 Task: Create a due date automation trigger when advanced on, on the wednesday after a card is due add fields without custom field "Resume" set to a number greater or equal to 1 and lower than 10 at 11:00 AM.
Action: Mouse moved to (1209, 102)
Screenshot: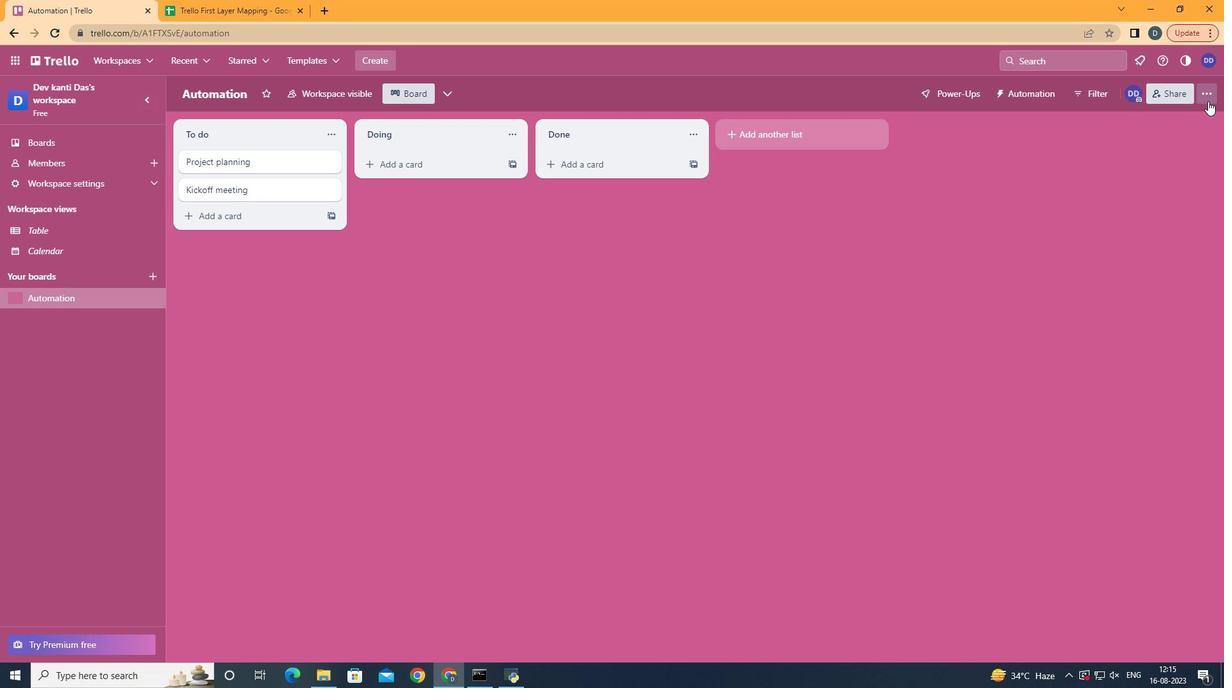 
Action: Mouse pressed left at (1209, 102)
Screenshot: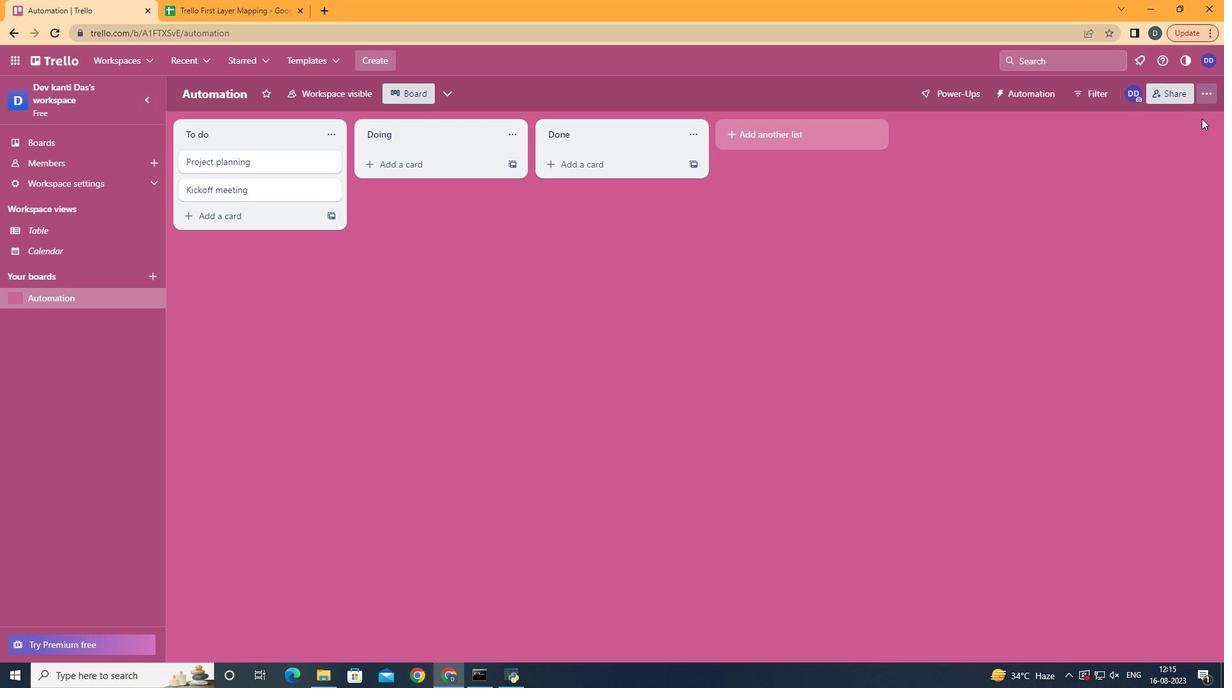 
Action: Mouse moved to (1102, 288)
Screenshot: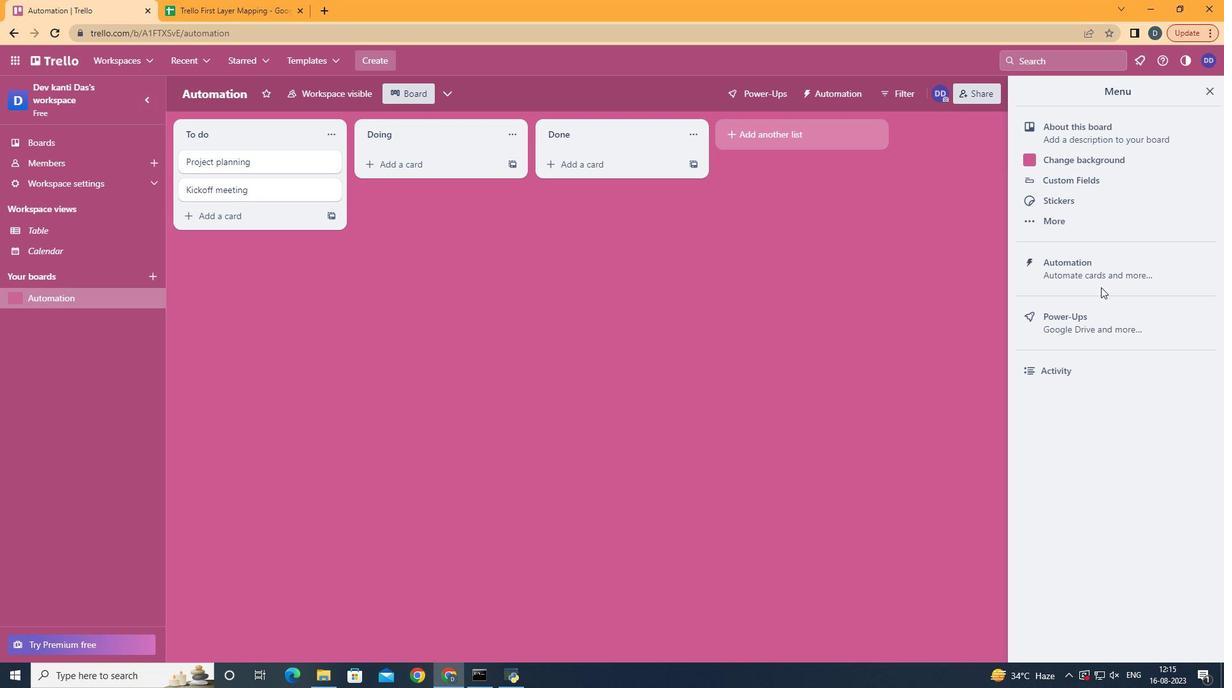 
Action: Mouse pressed left at (1102, 288)
Screenshot: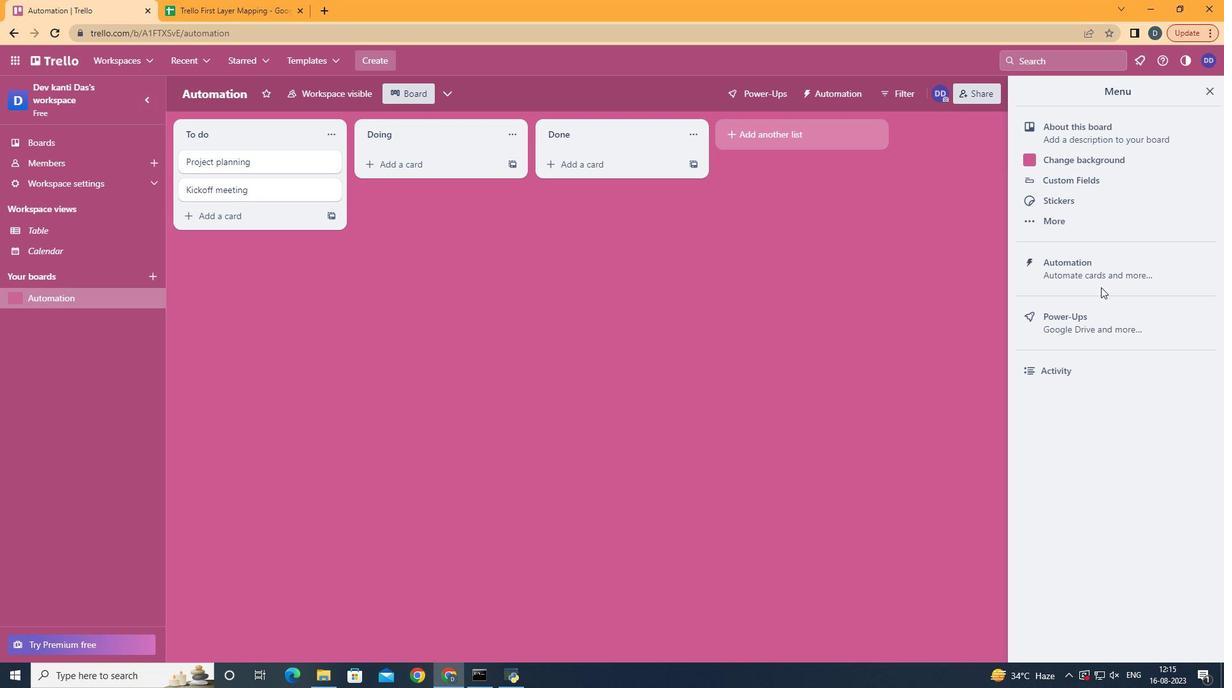 
Action: Mouse moved to (1102, 287)
Screenshot: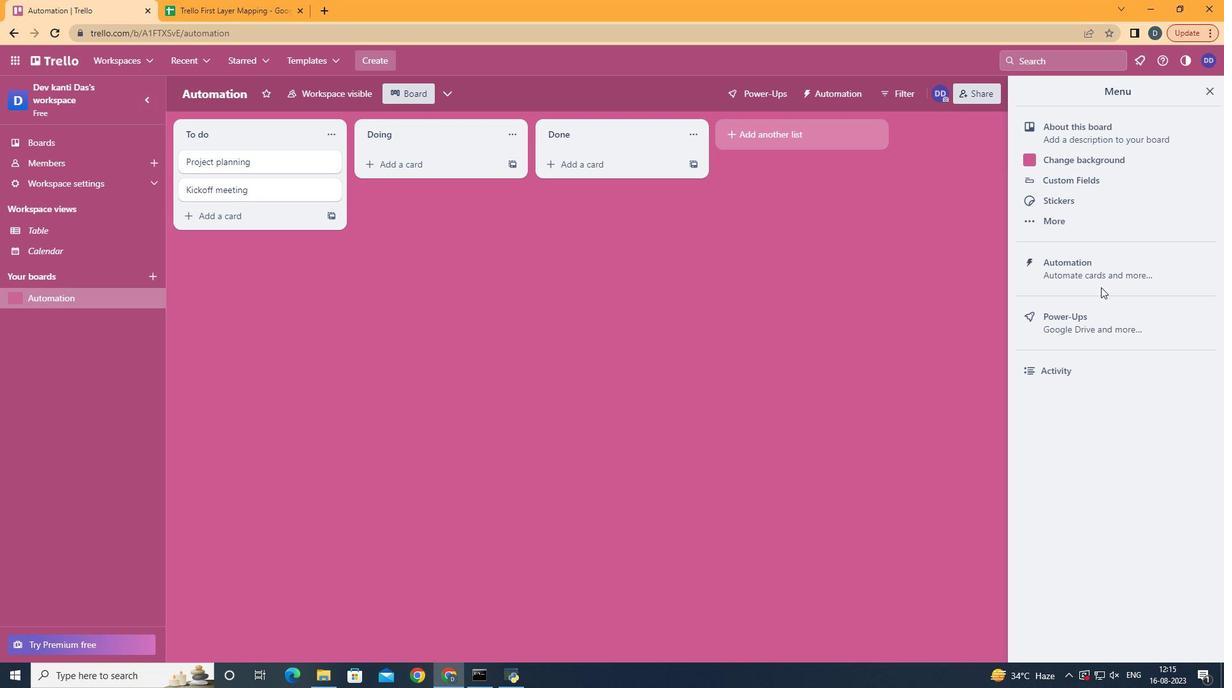 
Action: Mouse pressed left at (1114, 275)
Screenshot: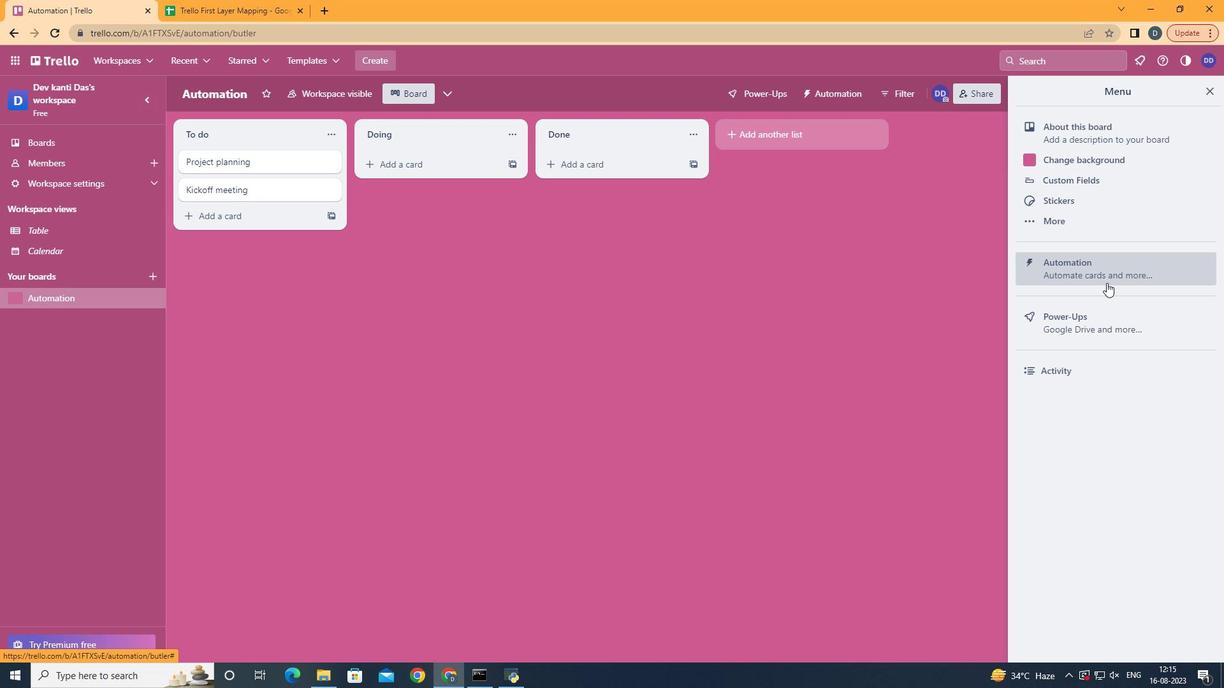 
Action: Mouse moved to (1108, 283)
Screenshot: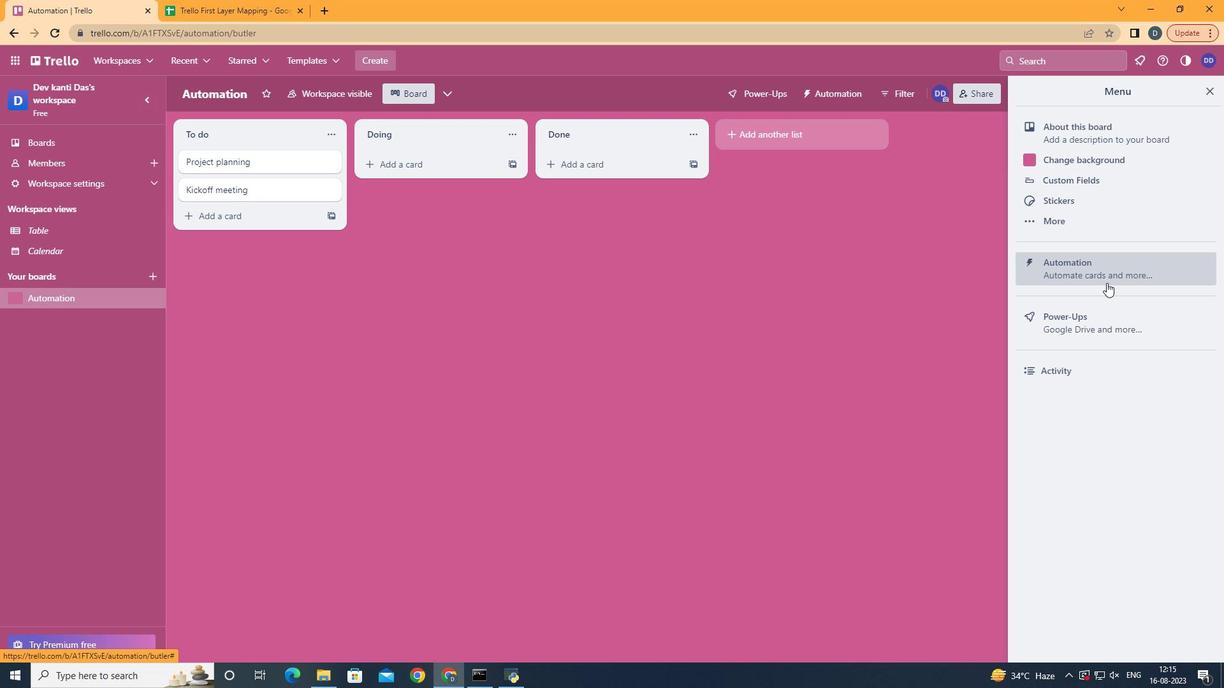
Action: Mouse pressed left at (1108, 283)
Screenshot: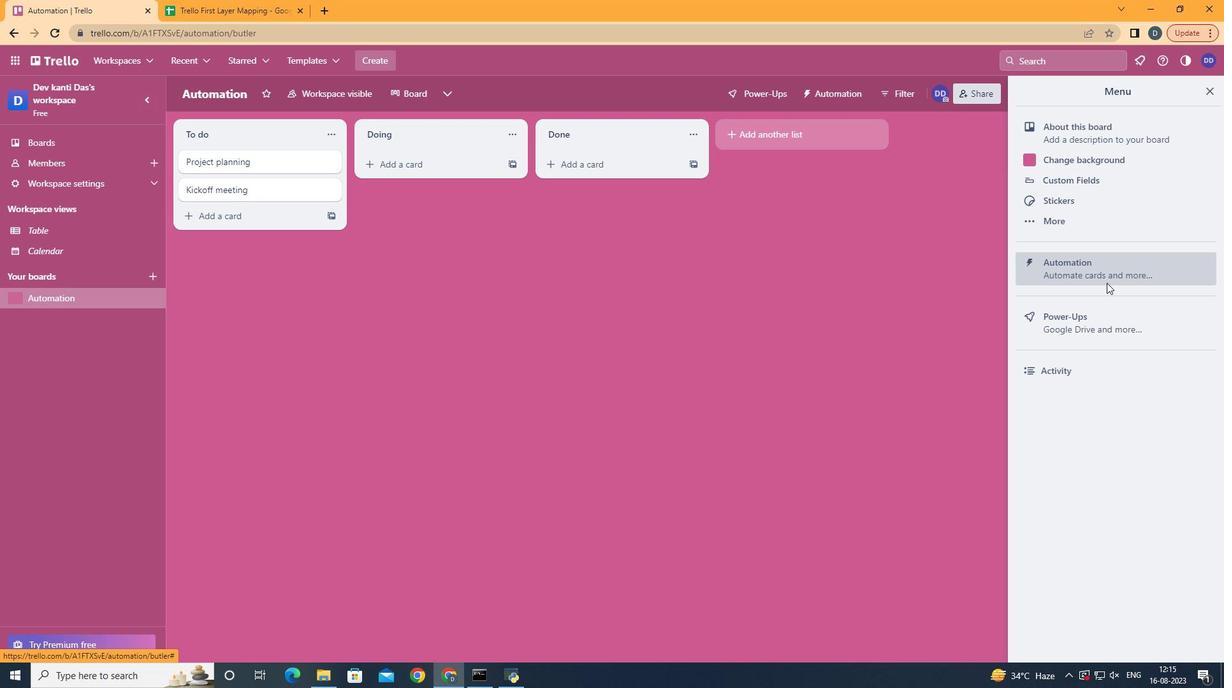 
Action: Mouse moved to (198, 262)
Screenshot: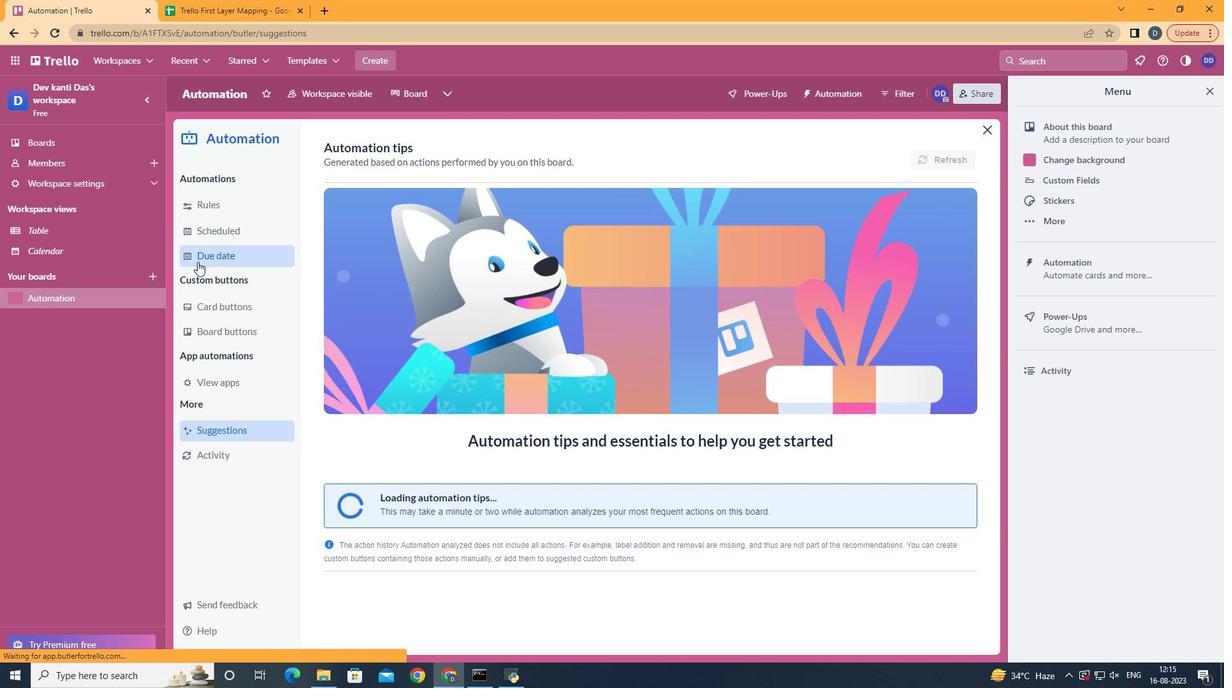 
Action: Mouse pressed left at (198, 262)
Screenshot: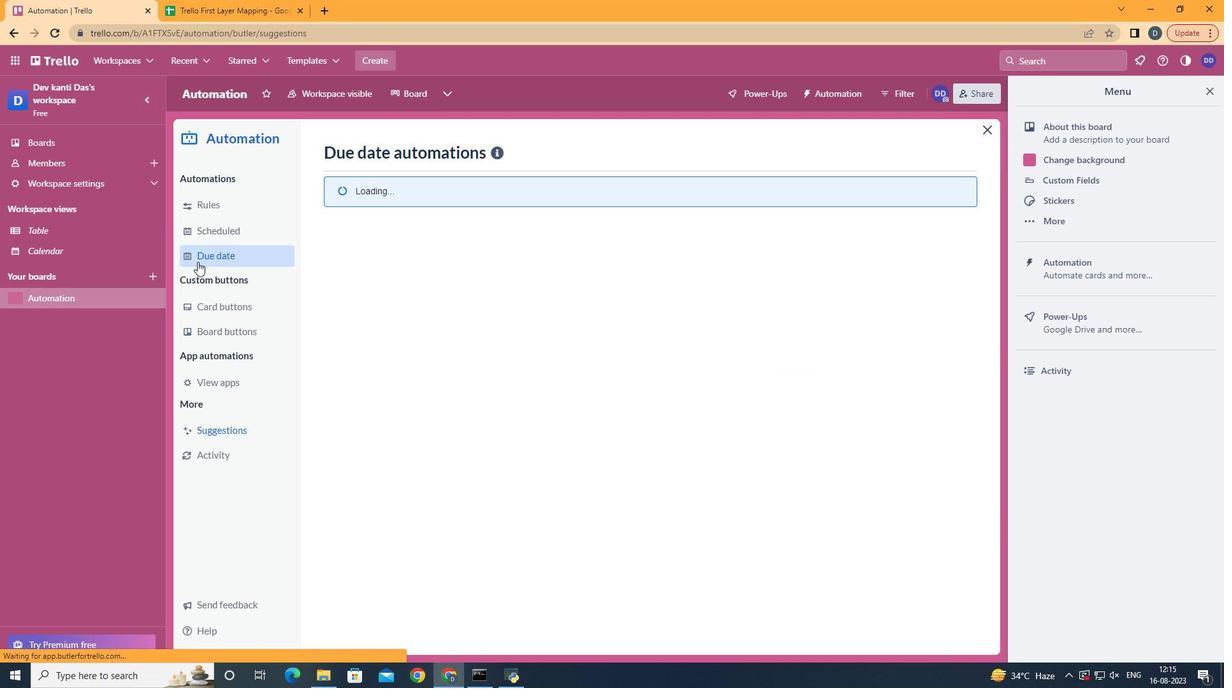 
Action: Mouse moved to (906, 153)
Screenshot: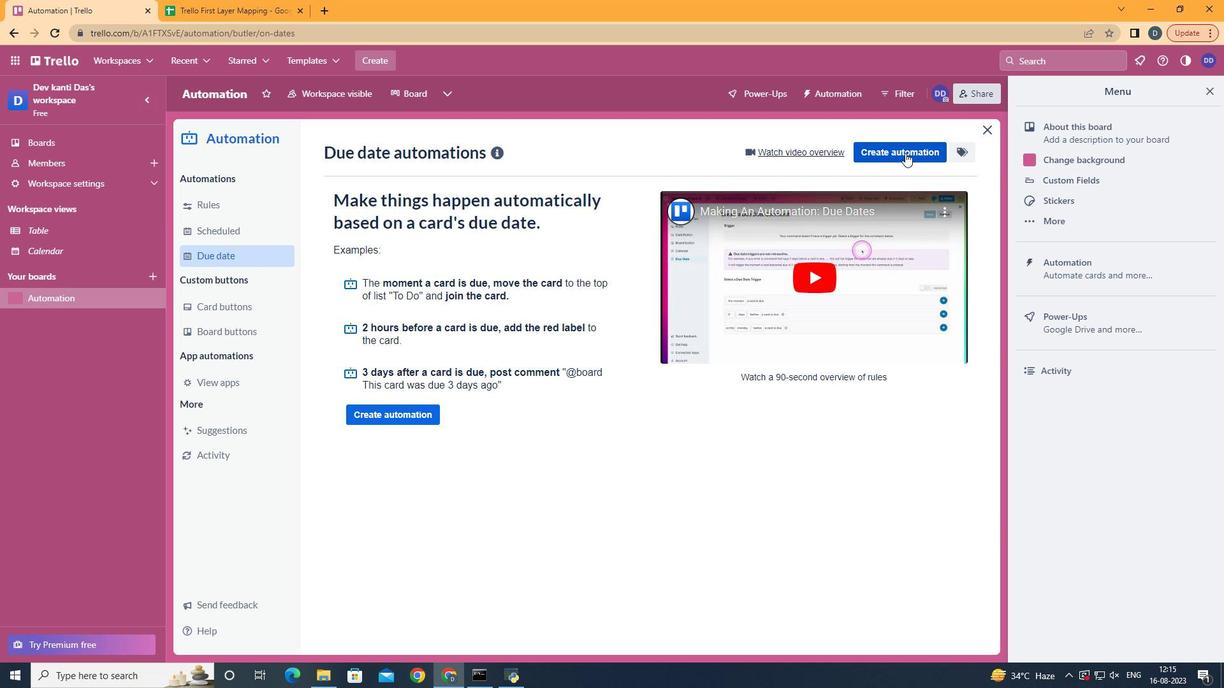 
Action: Mouse pressed left at (906, 153)
Screenshot: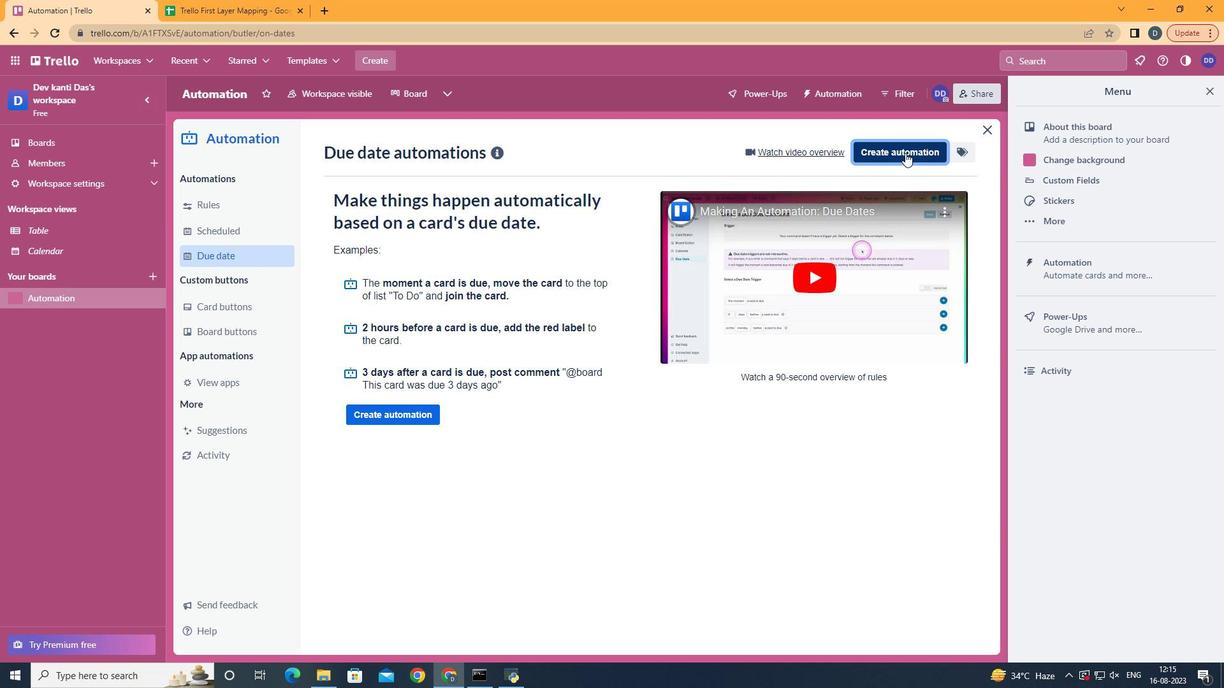
Action: Mouse moved to (644, 278)
Screenshot: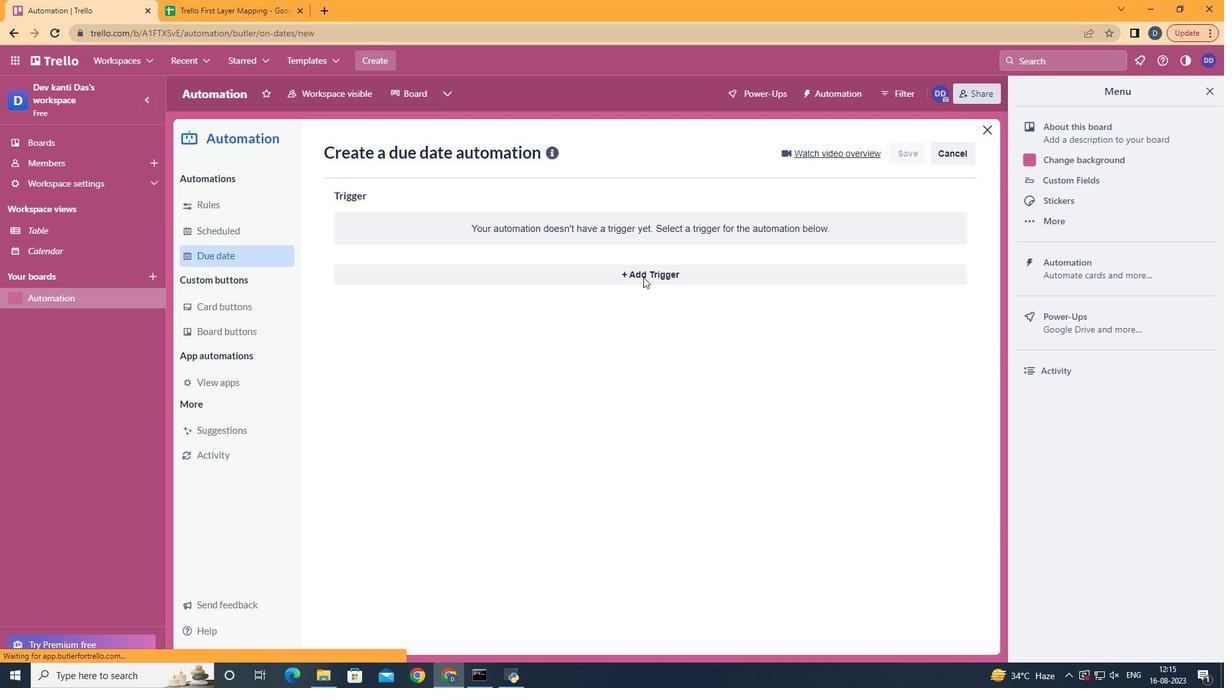 
Action: Mouse pressed left at (644, 278)
Screenshot: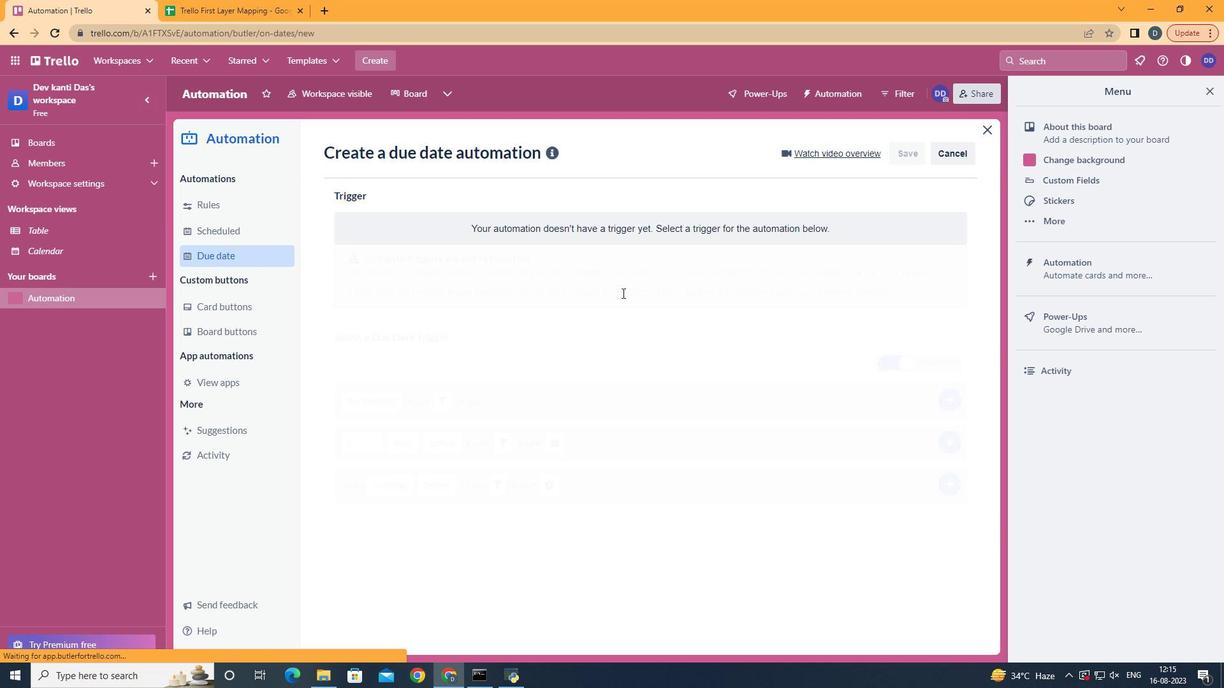 
Action: Mouse moved to (428, 380)
Screenshot: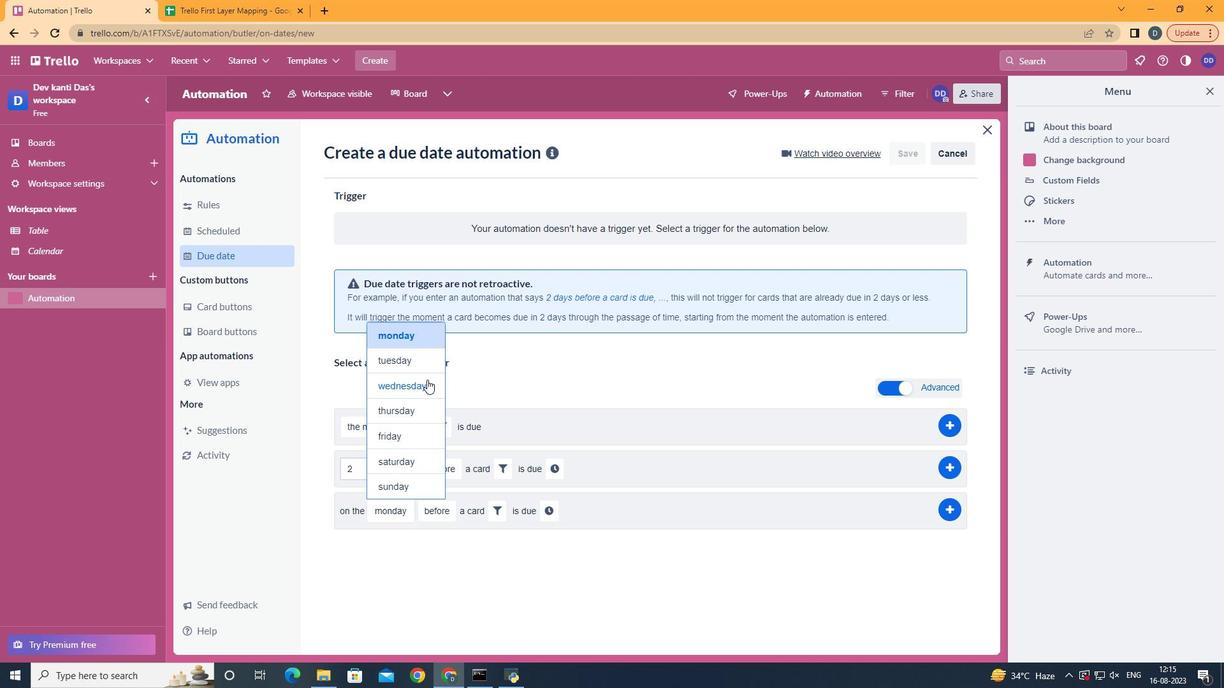 
Action: Mouse pressed left at (428, 380)
Screenshot: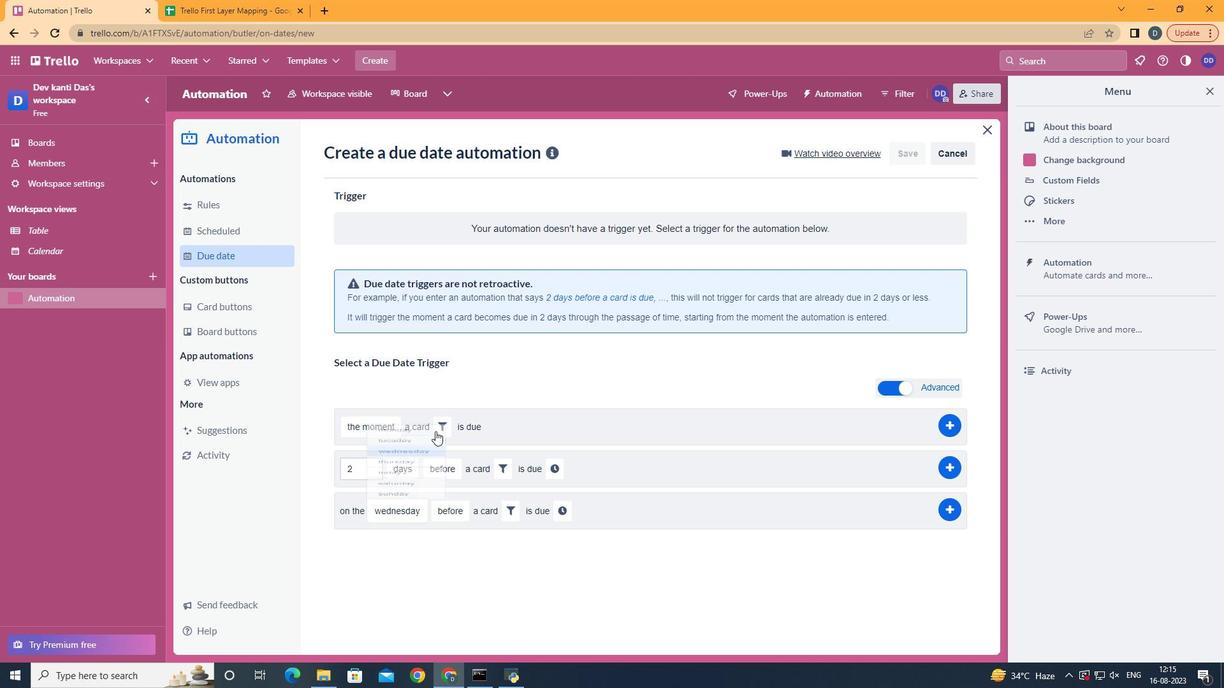 
Action: Mouse moved to (465, 567)
Screenshot: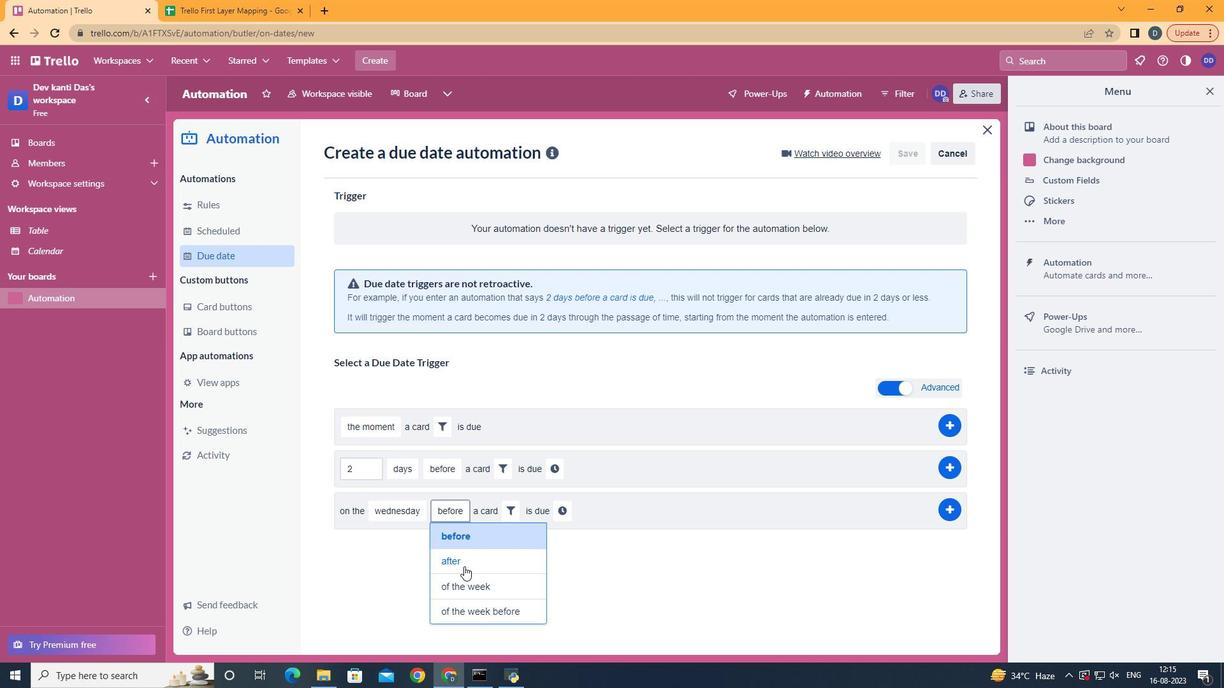
Action: Mouse pressed left at (465, 567)
Screenshot: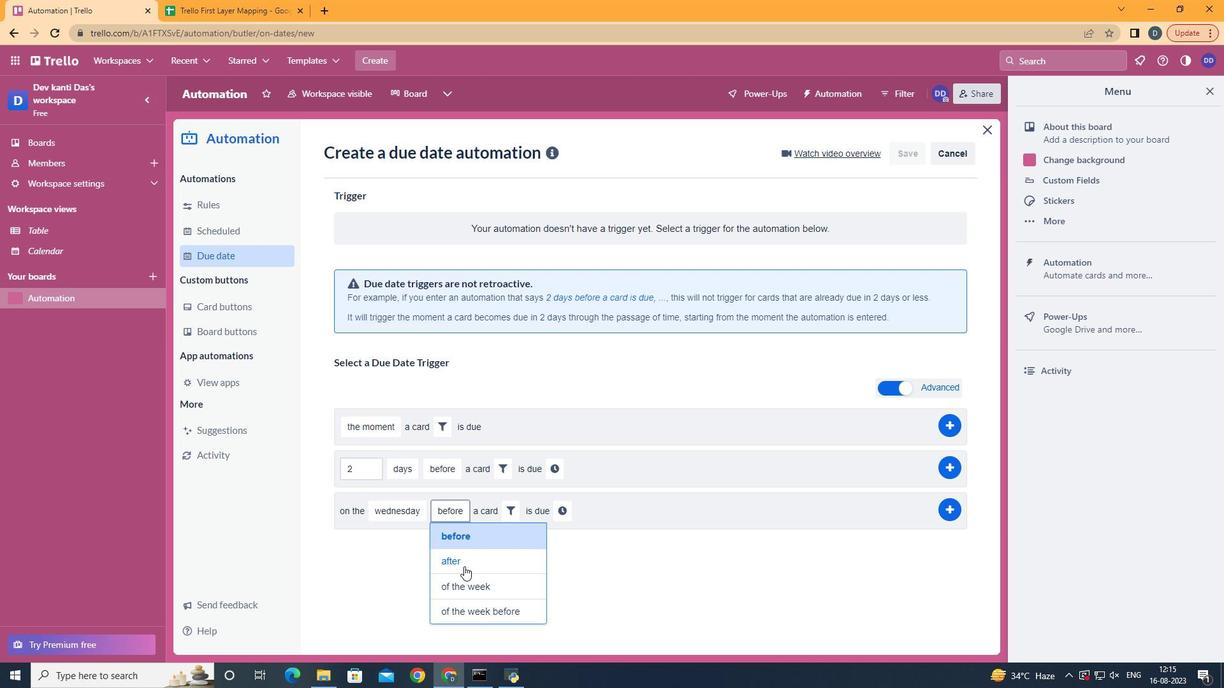 
Action: Mouse moved to (510, 510)
Screenshot: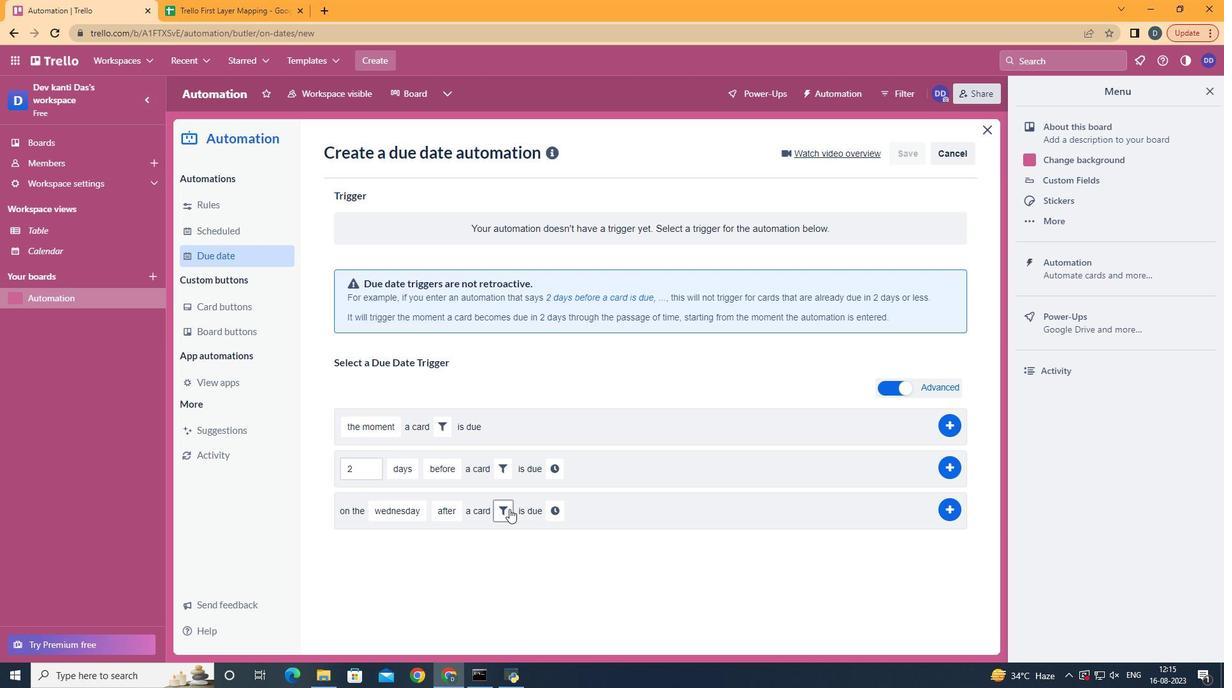 
Action: Mouse pressed left at (510, 510)
Screenshot: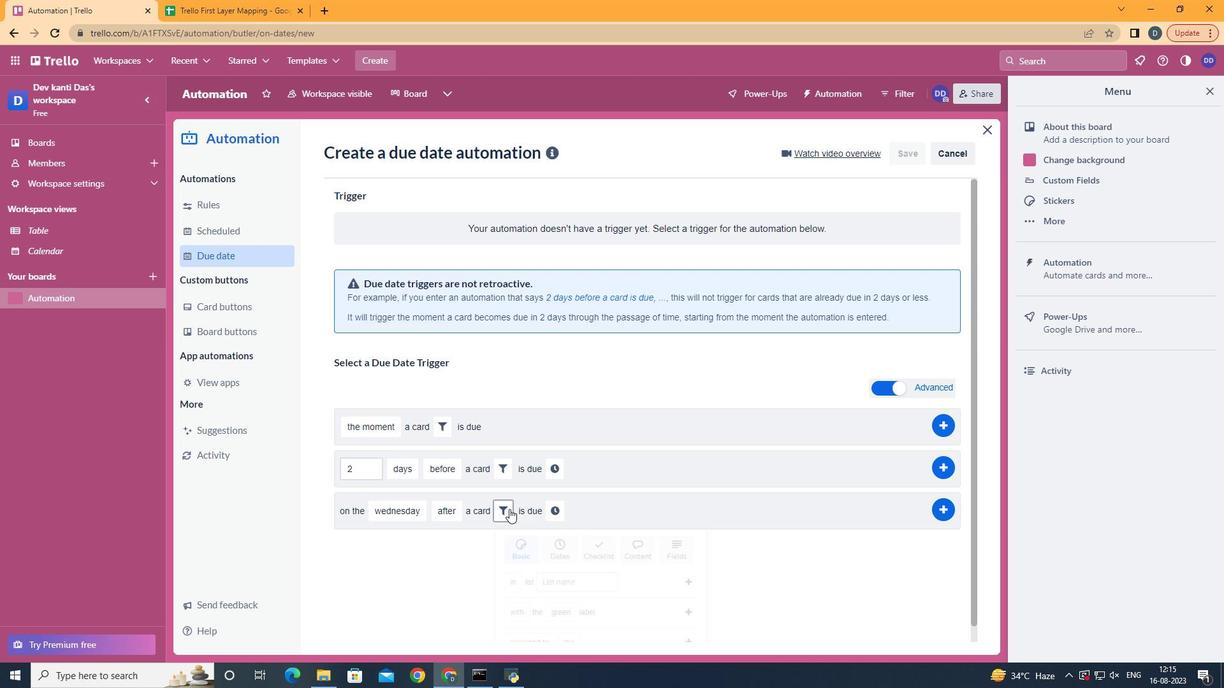 
Action: Mouse moved to (712, 557)
Screenshot: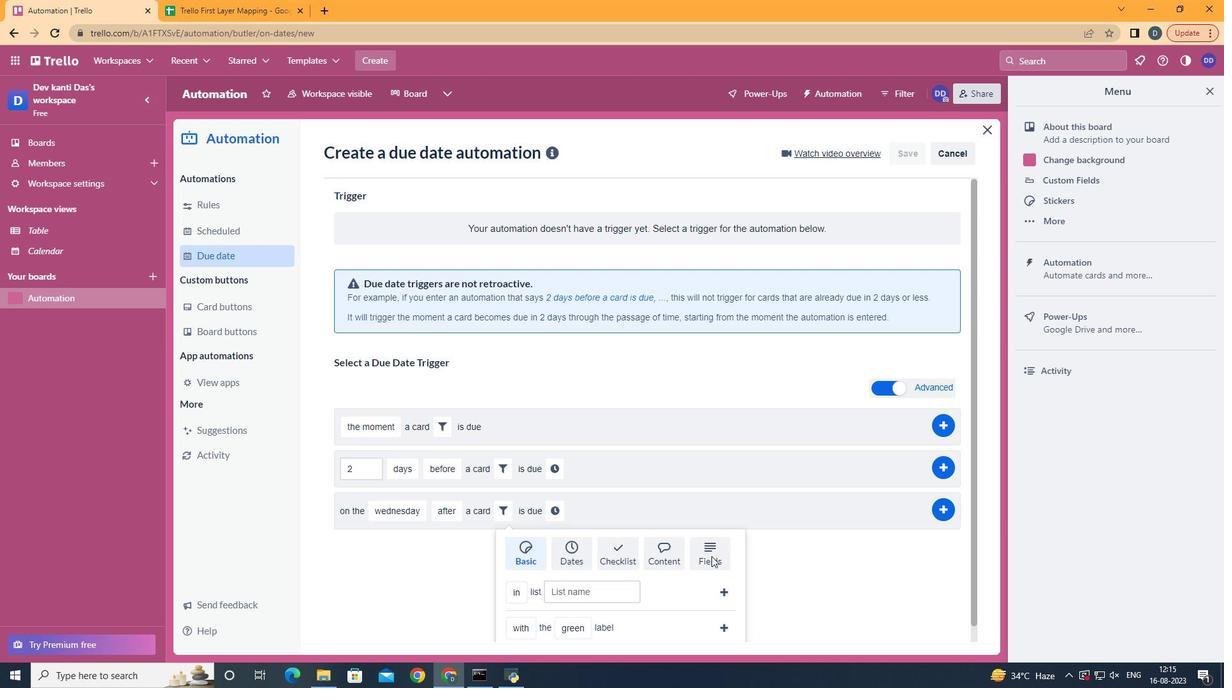 
Action: Mouse pressed left at (712, 557)
Screenshot: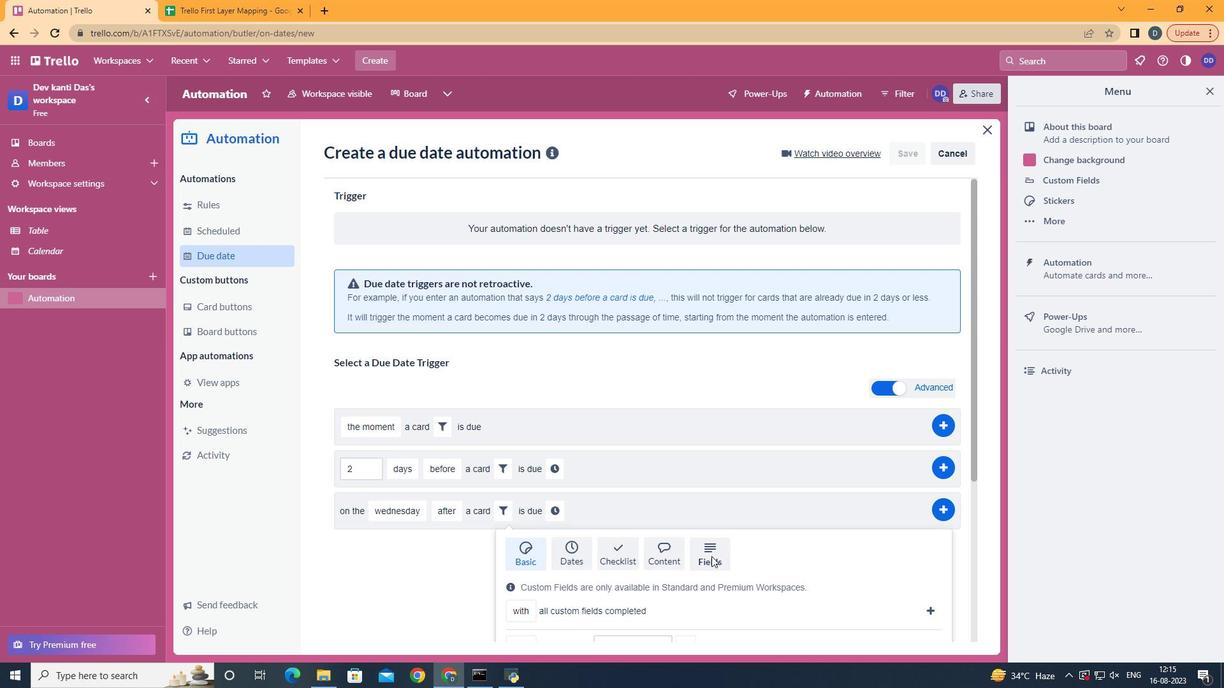 
Action: Mouse moved to (712, 553)
Screenshot: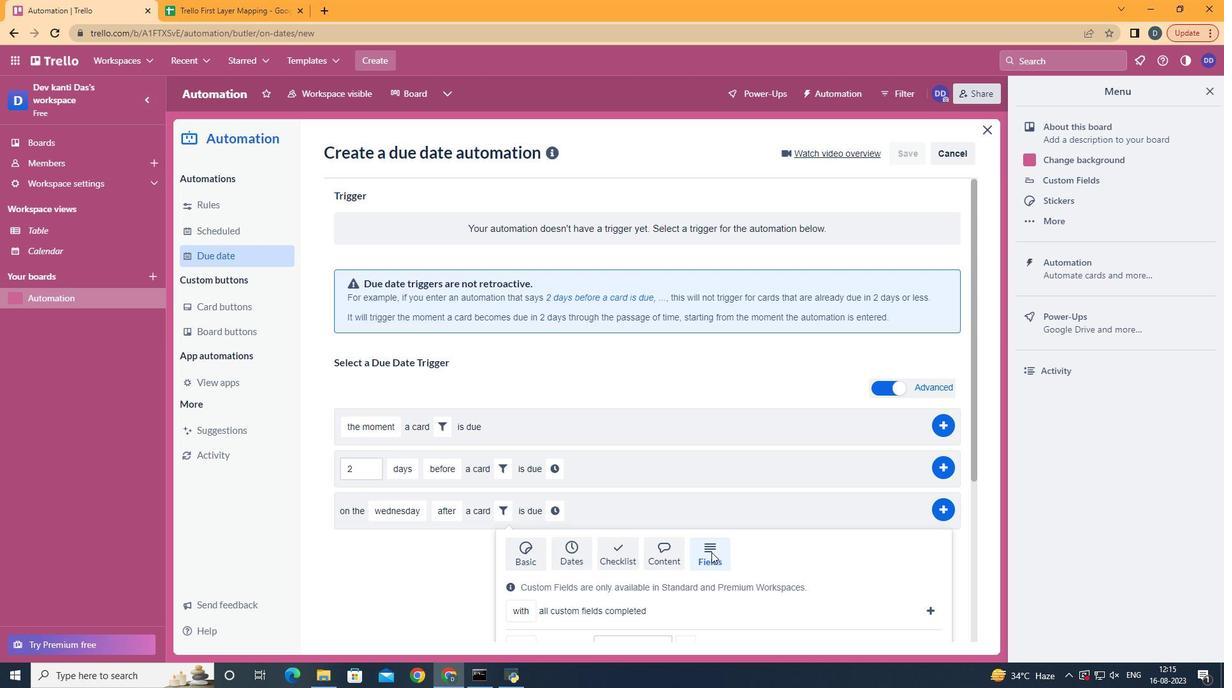 
Action: Mouse scrolled (712, 553) with delta (0, 0)
Screenshot: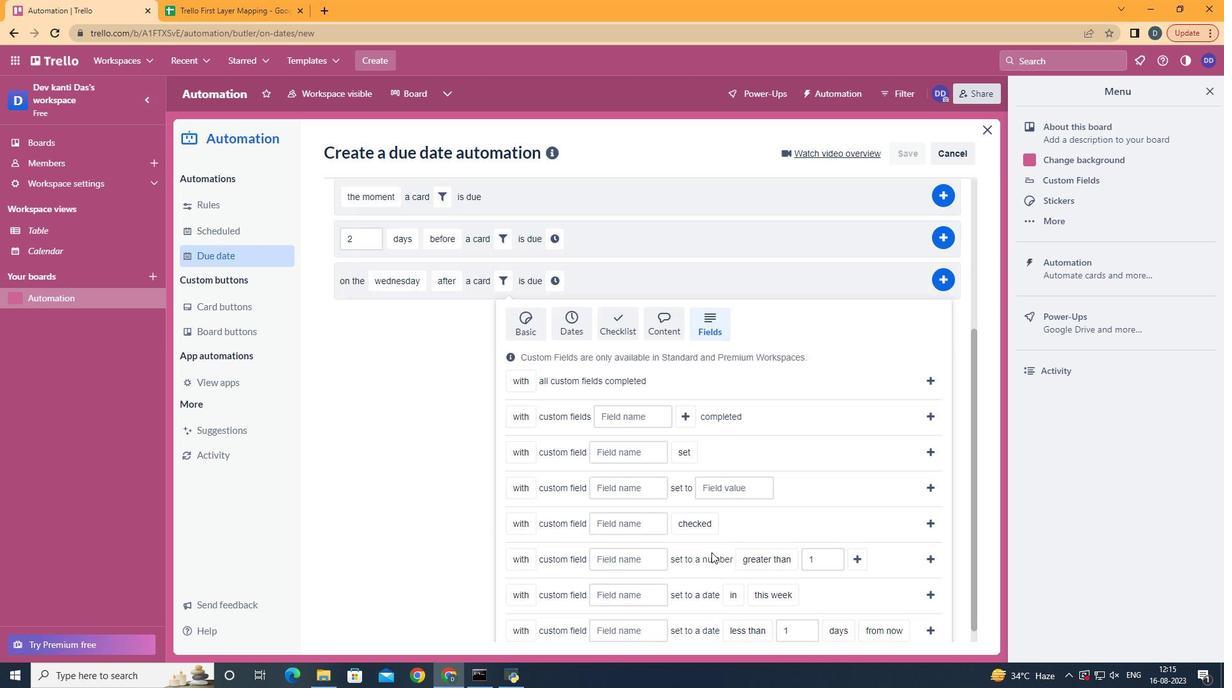 
Action: Mouse scrolled (712, 553) with delta (0, 0)
Screenshot: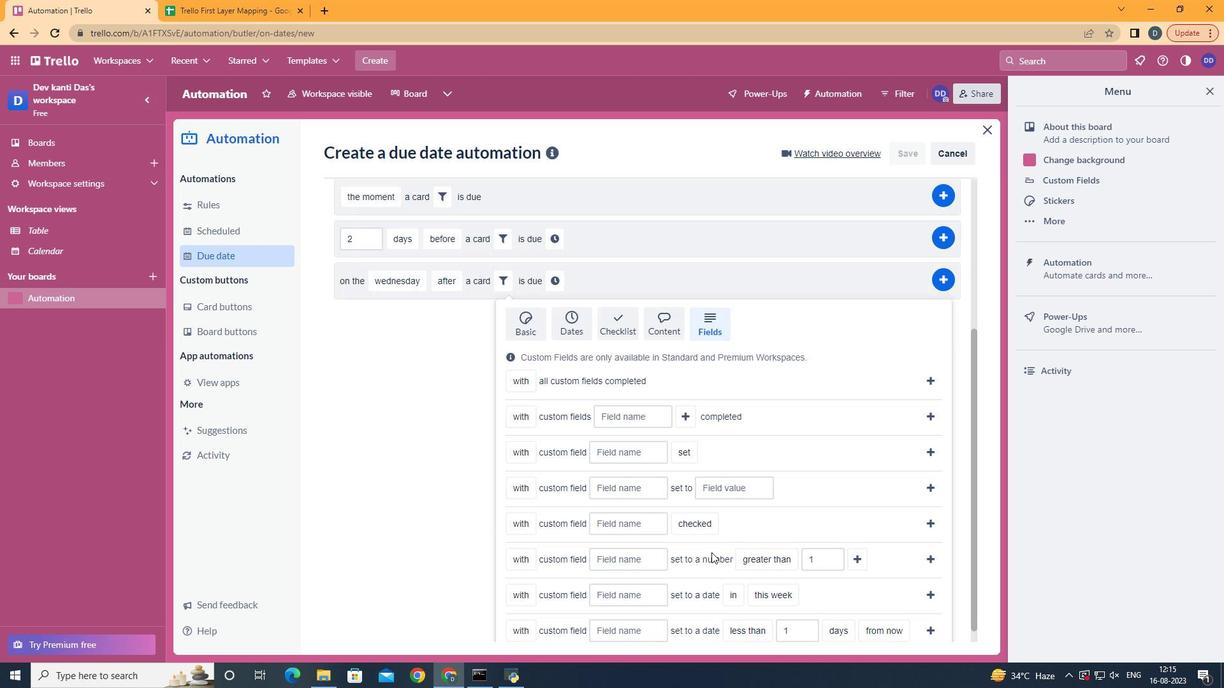 
Action: Mouse scrolled (712, 553) with delta (0, 0)
Screenshot: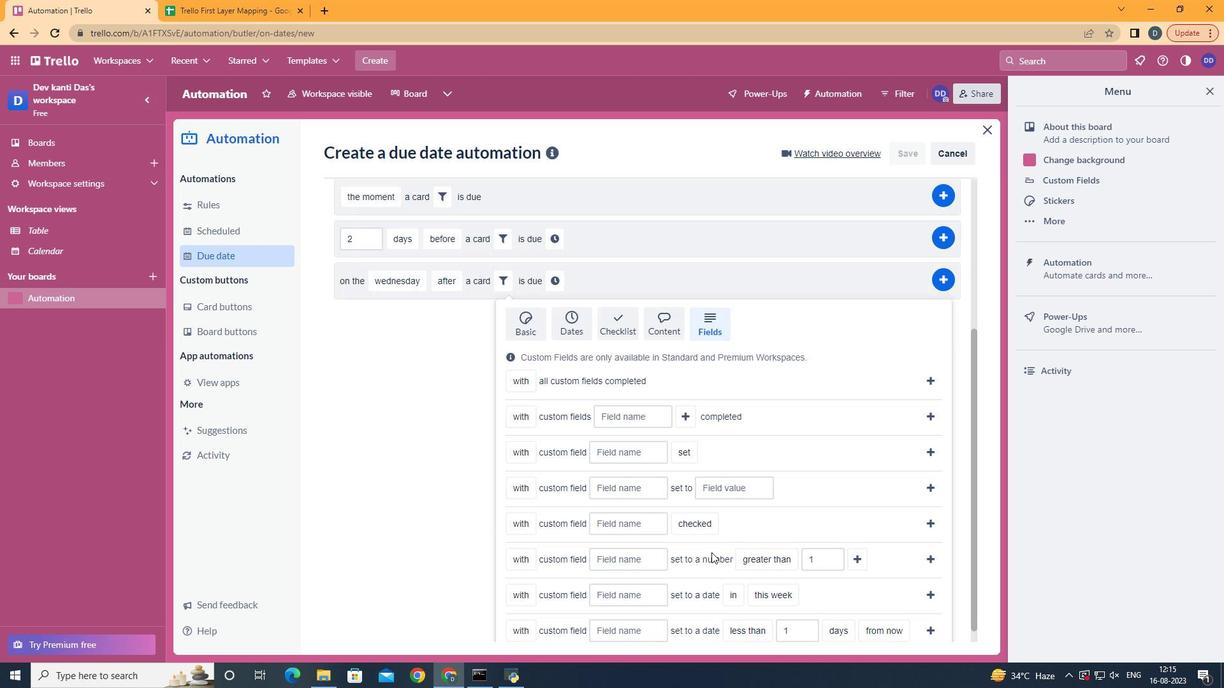 
Action: Mouse scrolled (712, 553) with delta (0, 0)
Screenshot: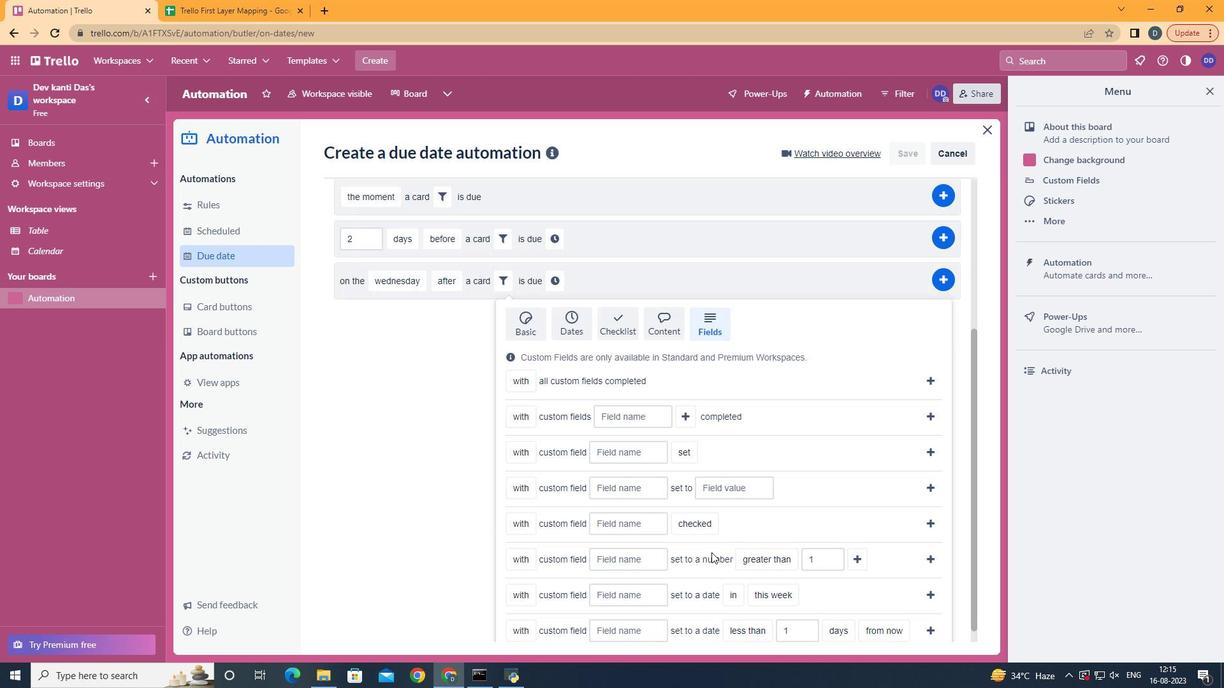 
Action: Mouse scrolled (712, 553) with delta (0, 0)
Screenshot: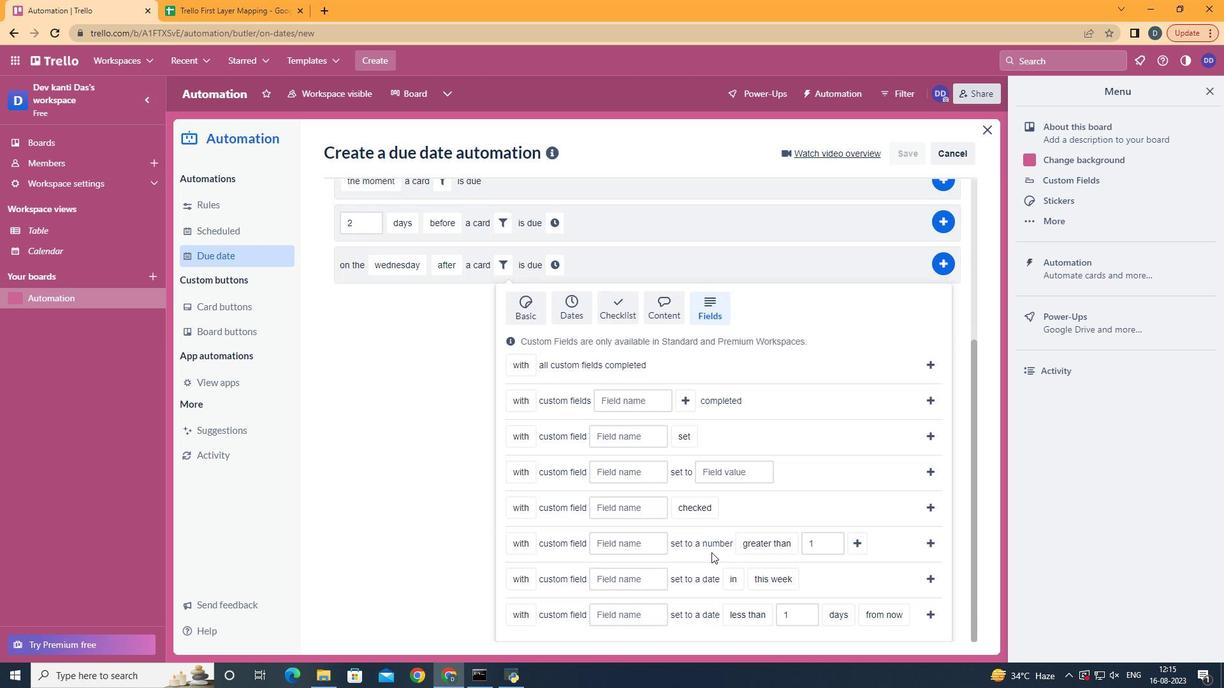 
Action: Mouse scrolled (712, 553) with delta (0, 0)
Screenshot: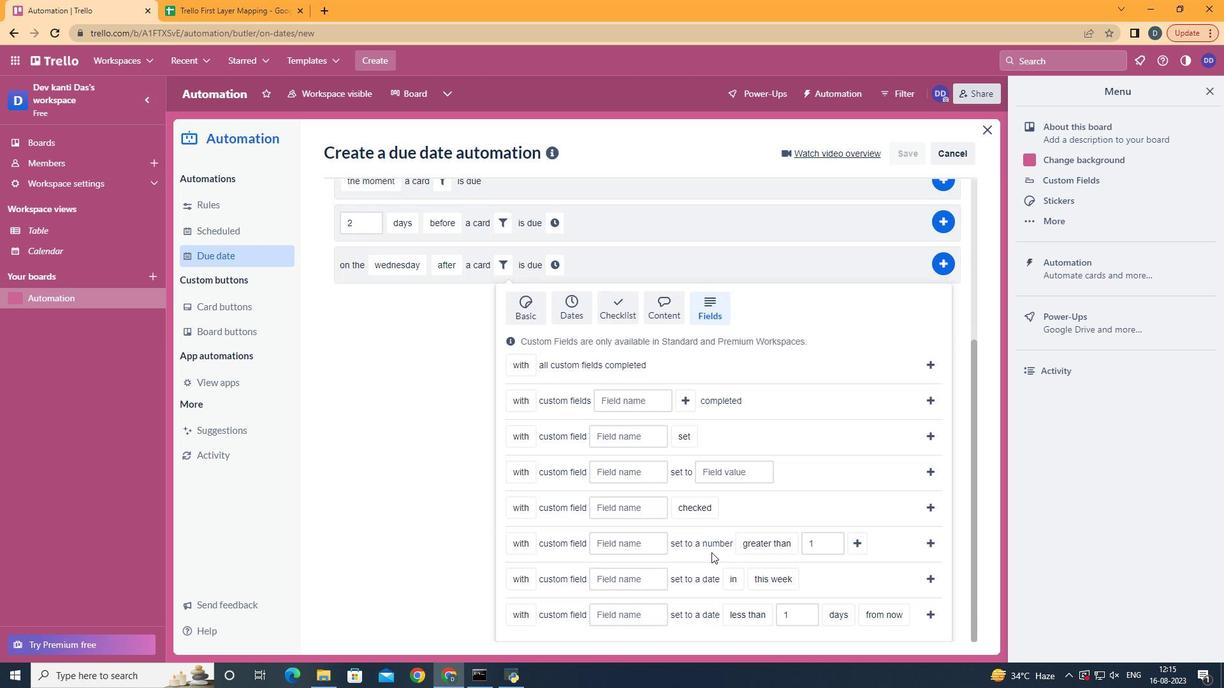 
Action: Mouse moved to (537, 593)
Screenshot: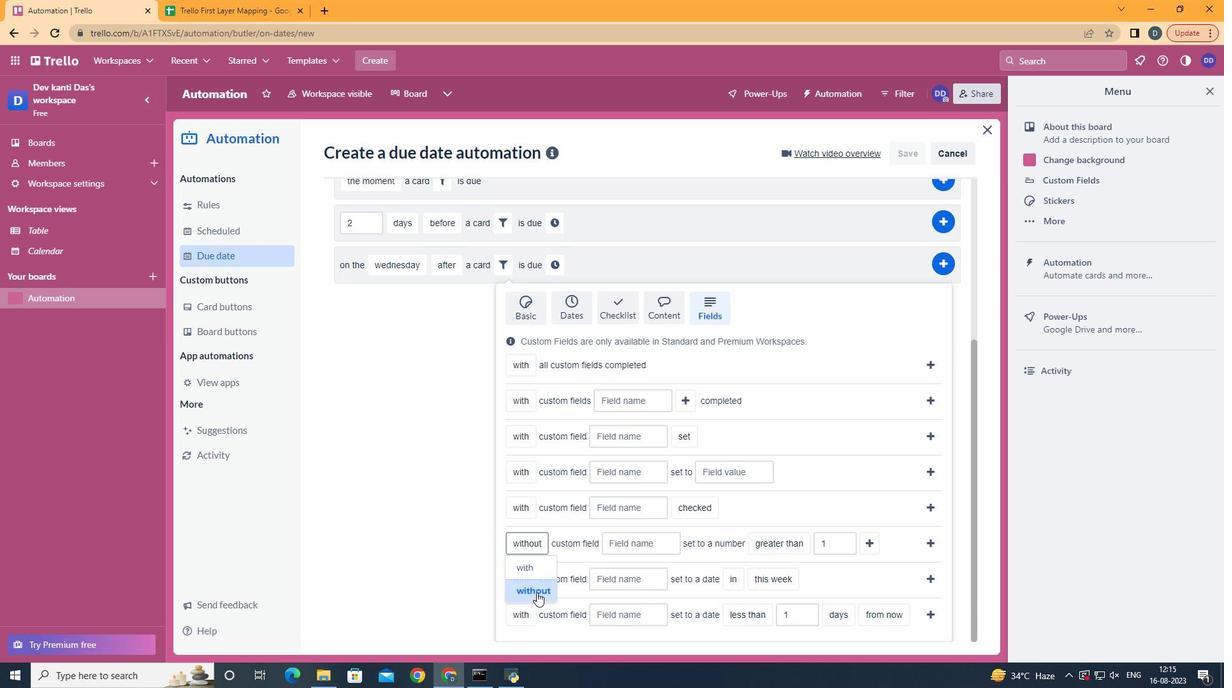 
Action: Mouse pressed left at (537, 593)
Screenshot: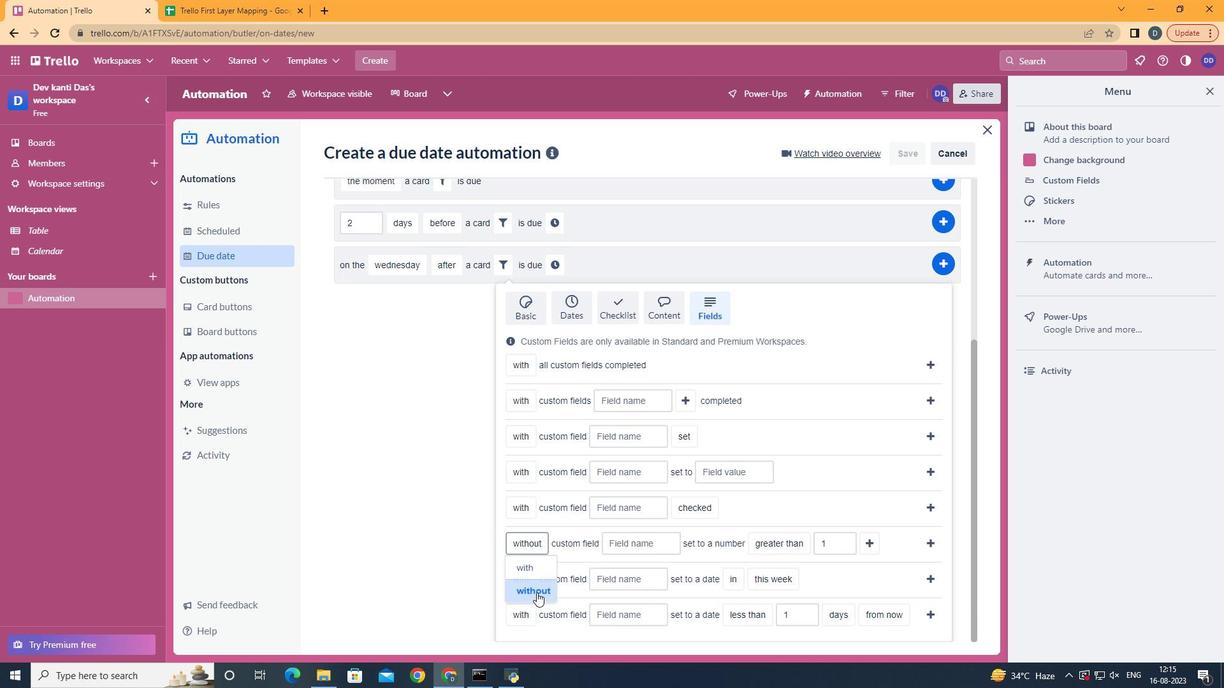 
Action: Mouse moved to (650, 537)
Screenshot: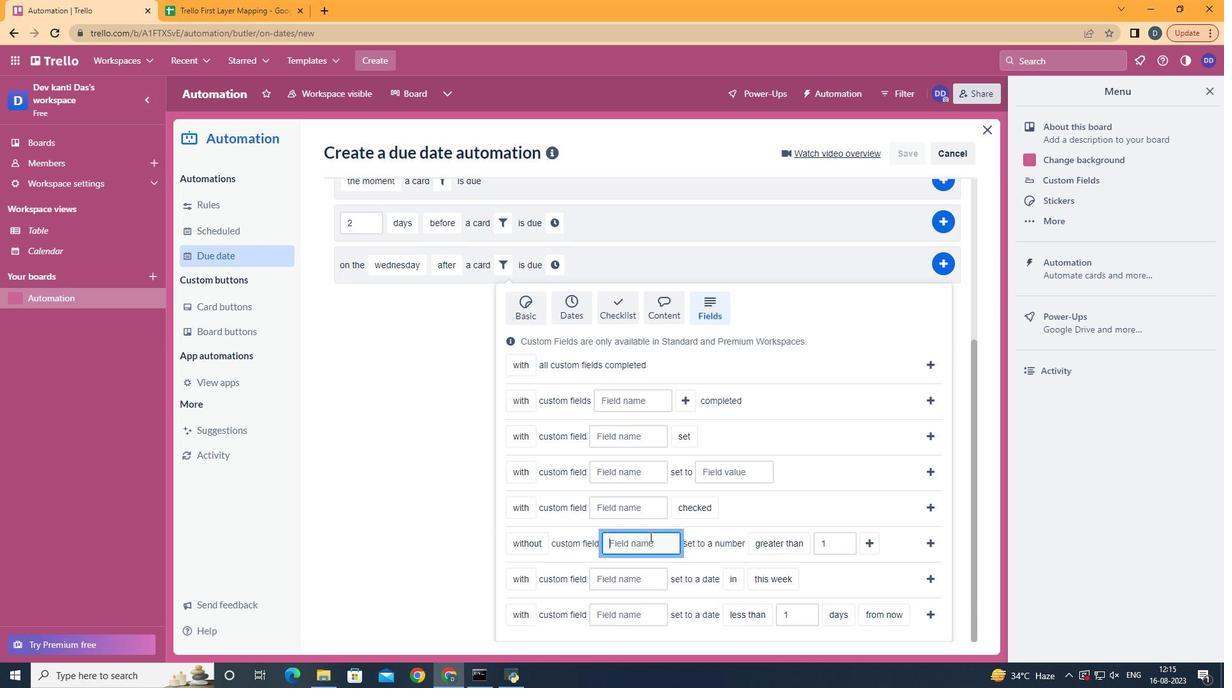 
Action: Mouse pressed left at (650, 537)
Screenshot: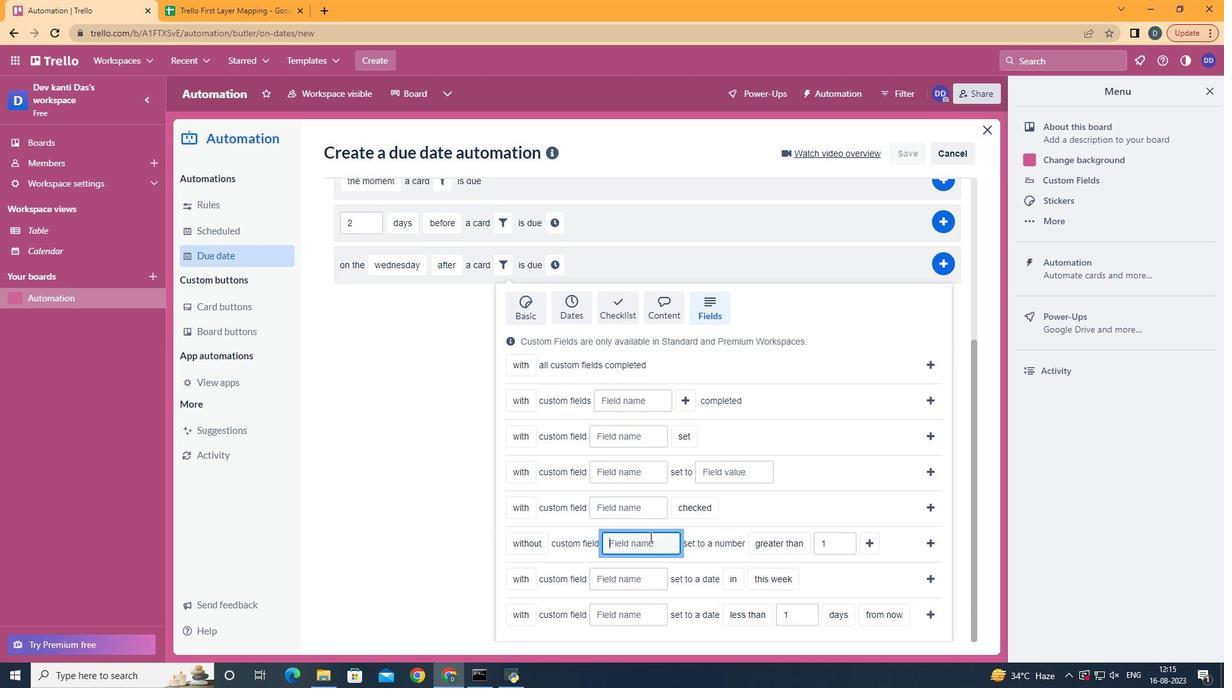 
Action: Key pressed <Key.shift>Resume
Screenshot: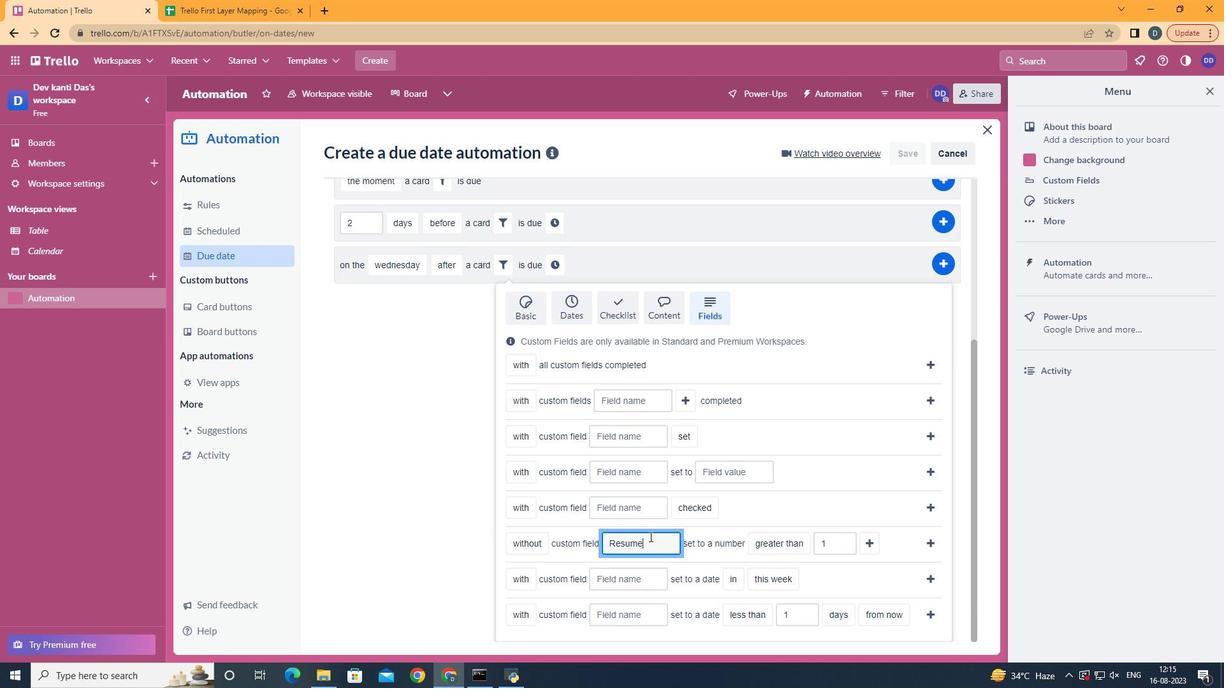 
Action: Mouse moved to (813, 472)
Screenshot: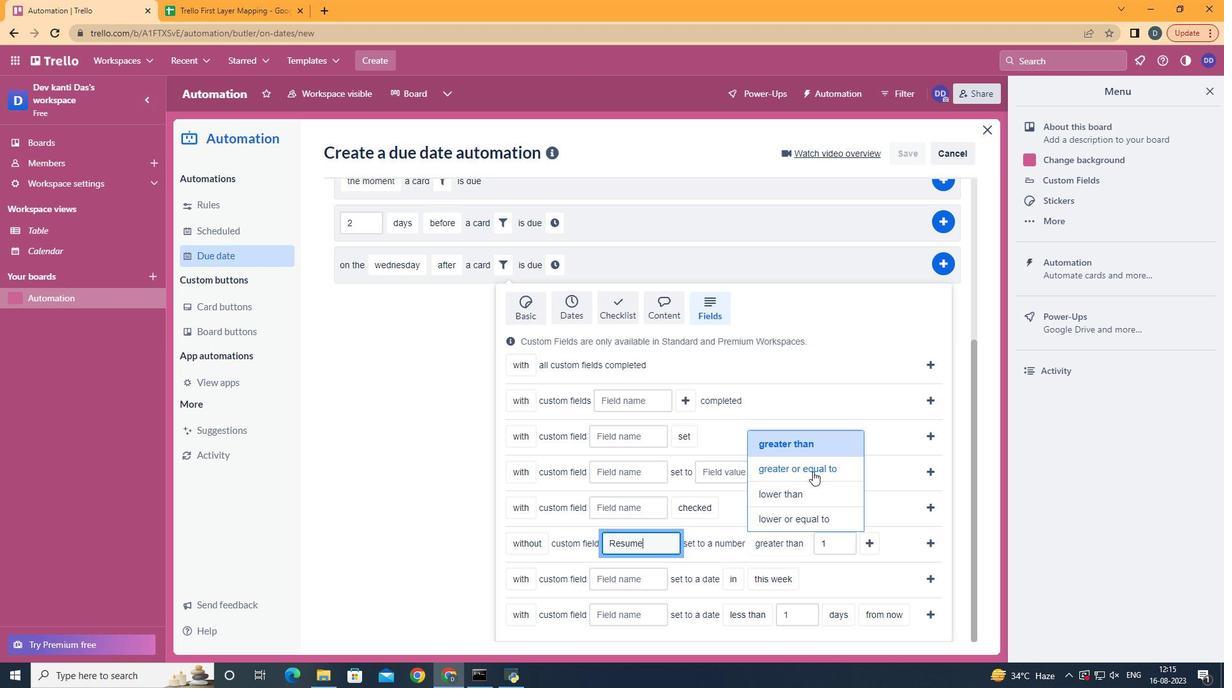 
Action: Mouse pressed left at (813, 472)
Screenshot: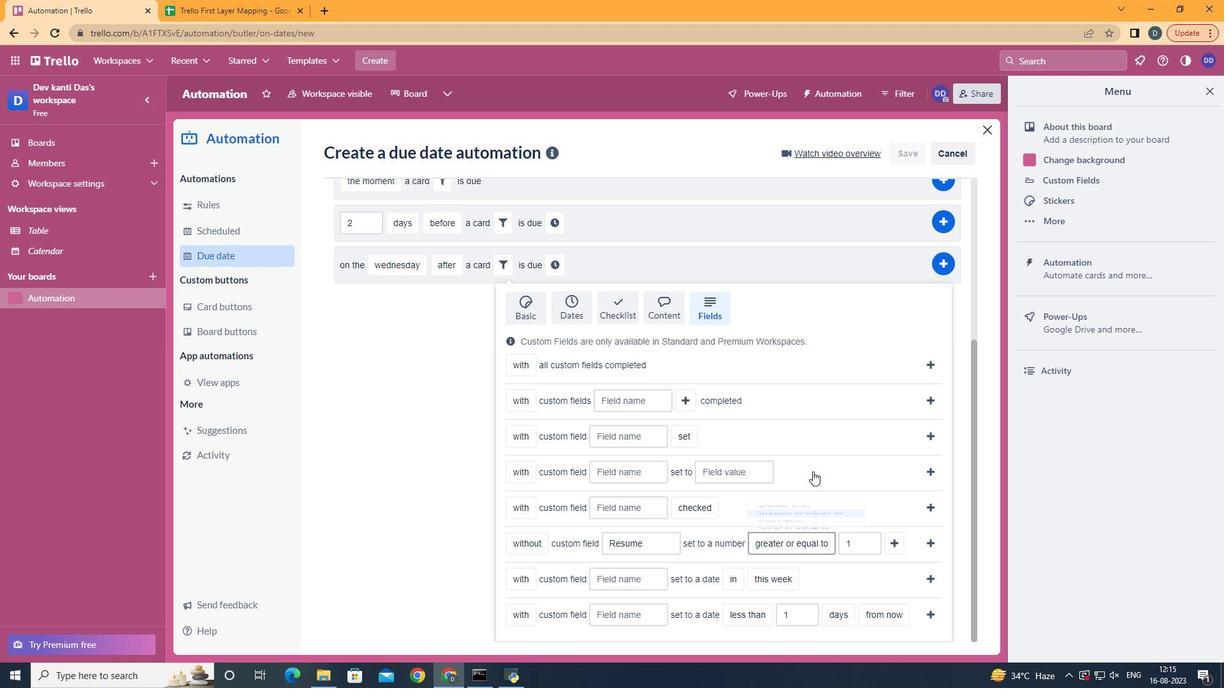 
Action: Mouse moved to (884, 546)
Screenshot: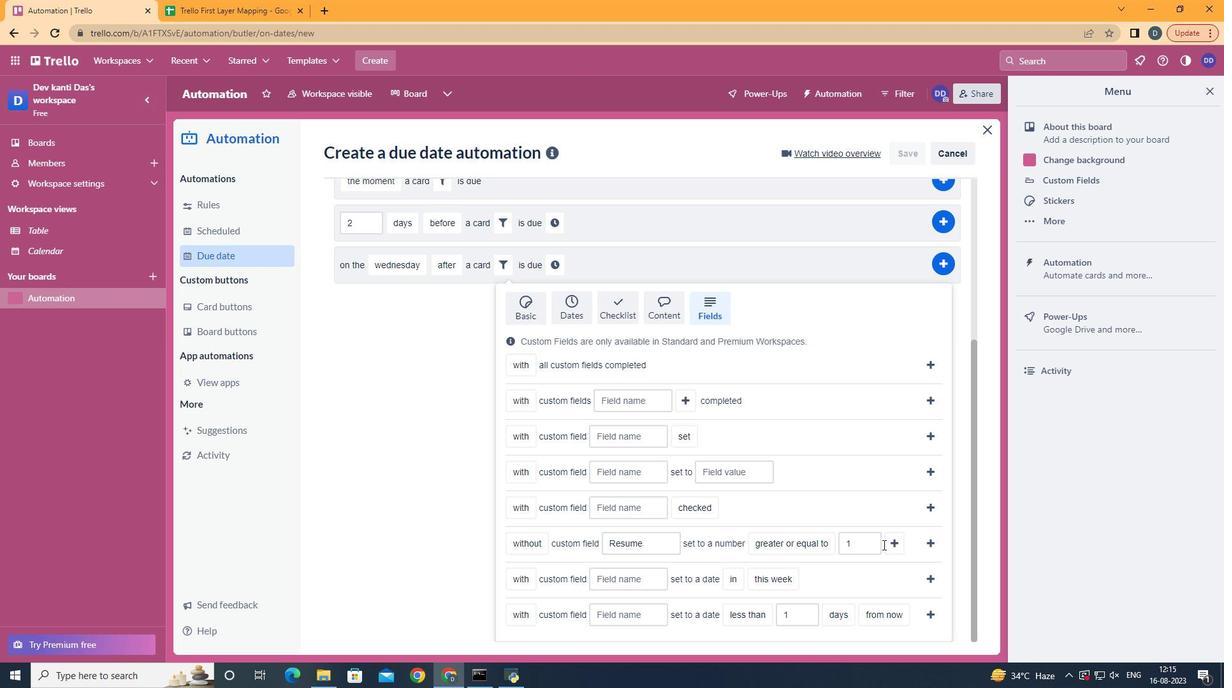 
Action: Mouse pressed left at (884, 546)
Screenshot: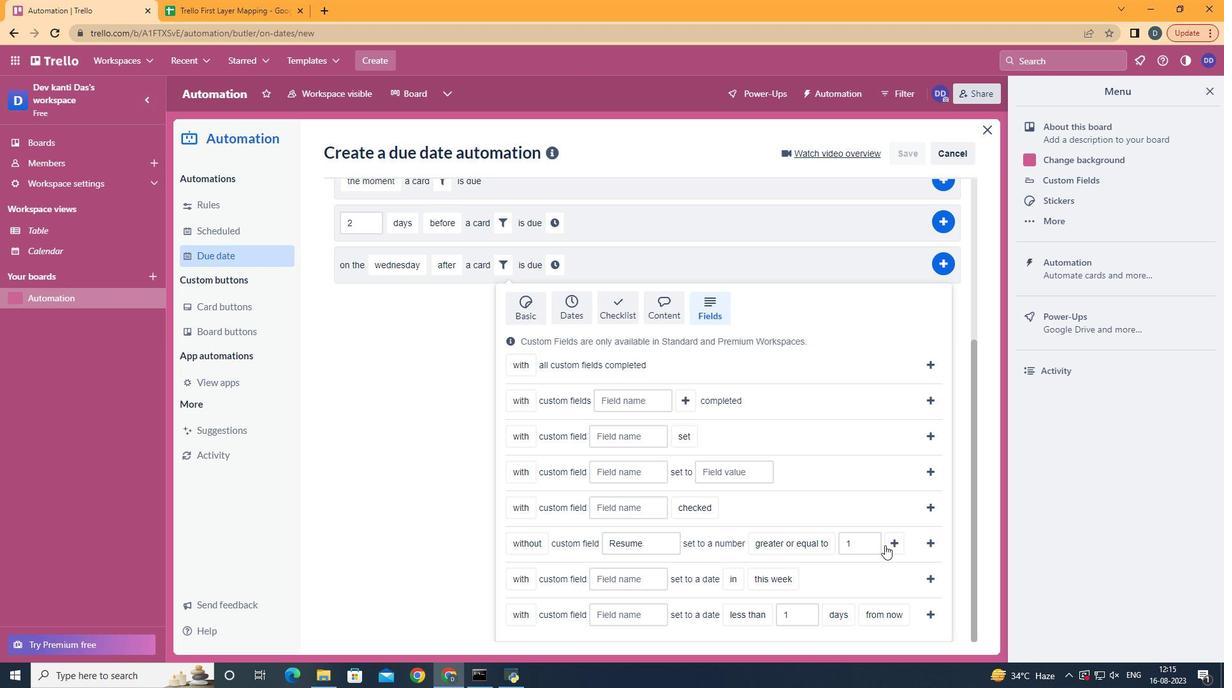 
Action: Mouse moved to (894, 549)
Screenshot: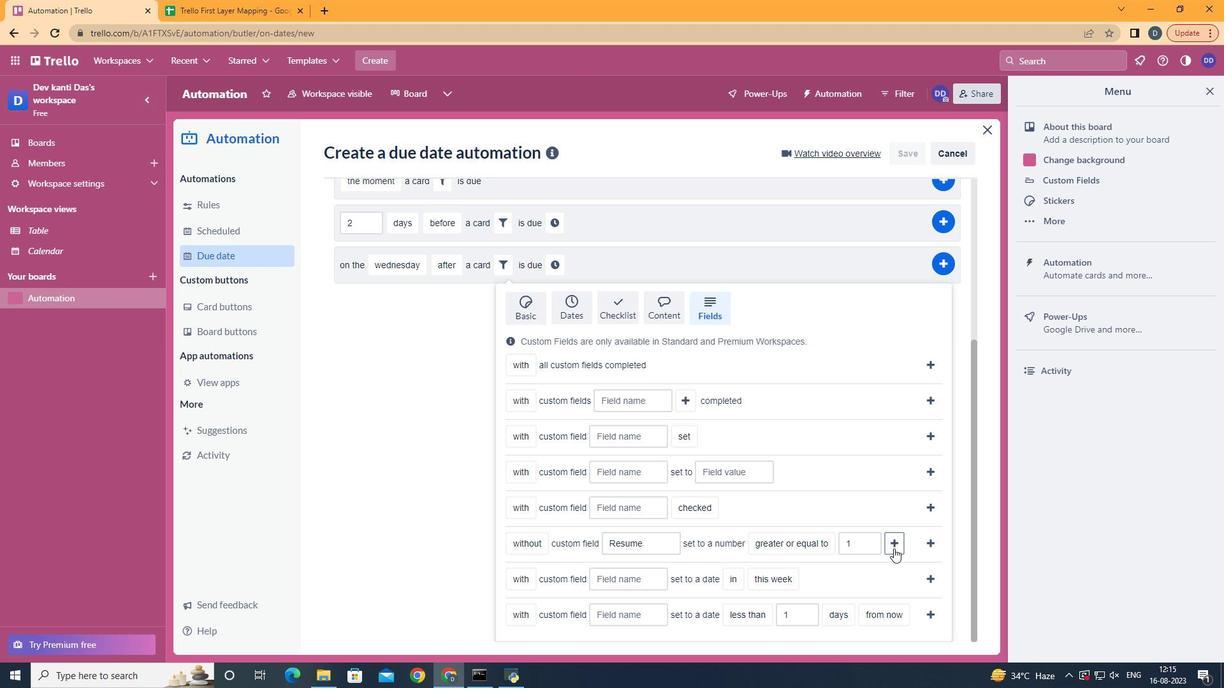 
Action: Mouse pressed left at (894, 549)
Screenshot: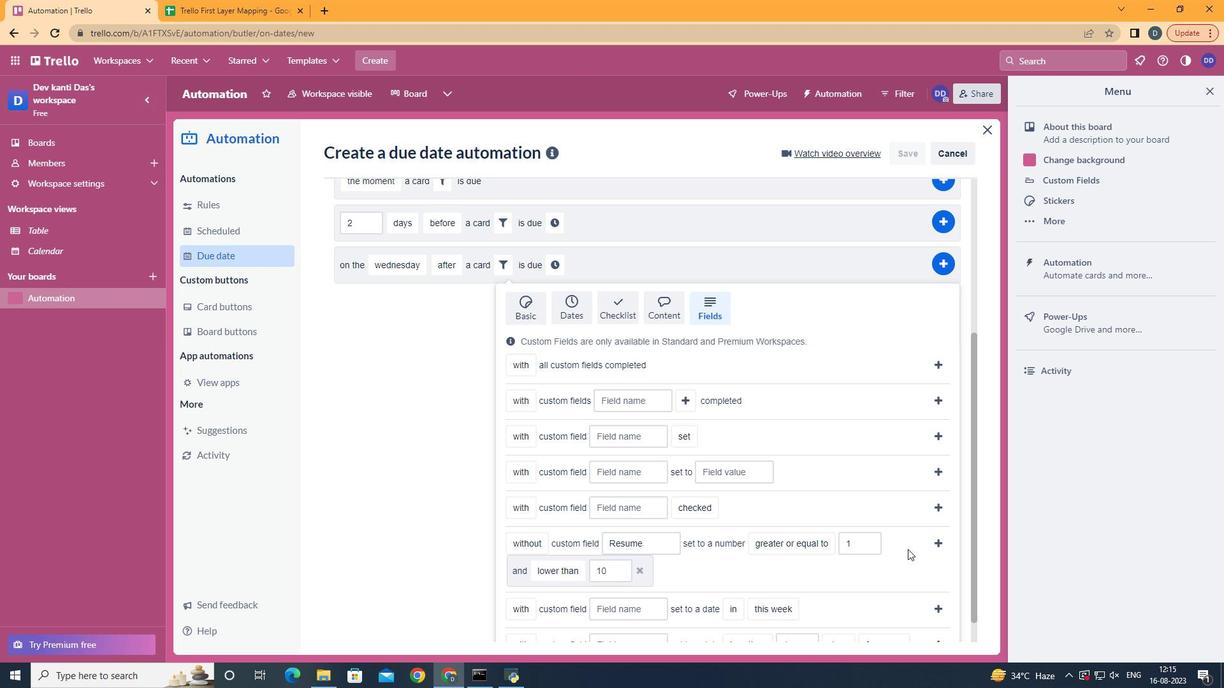 
Action: Mouse moved to (935, 544)
Screenshot: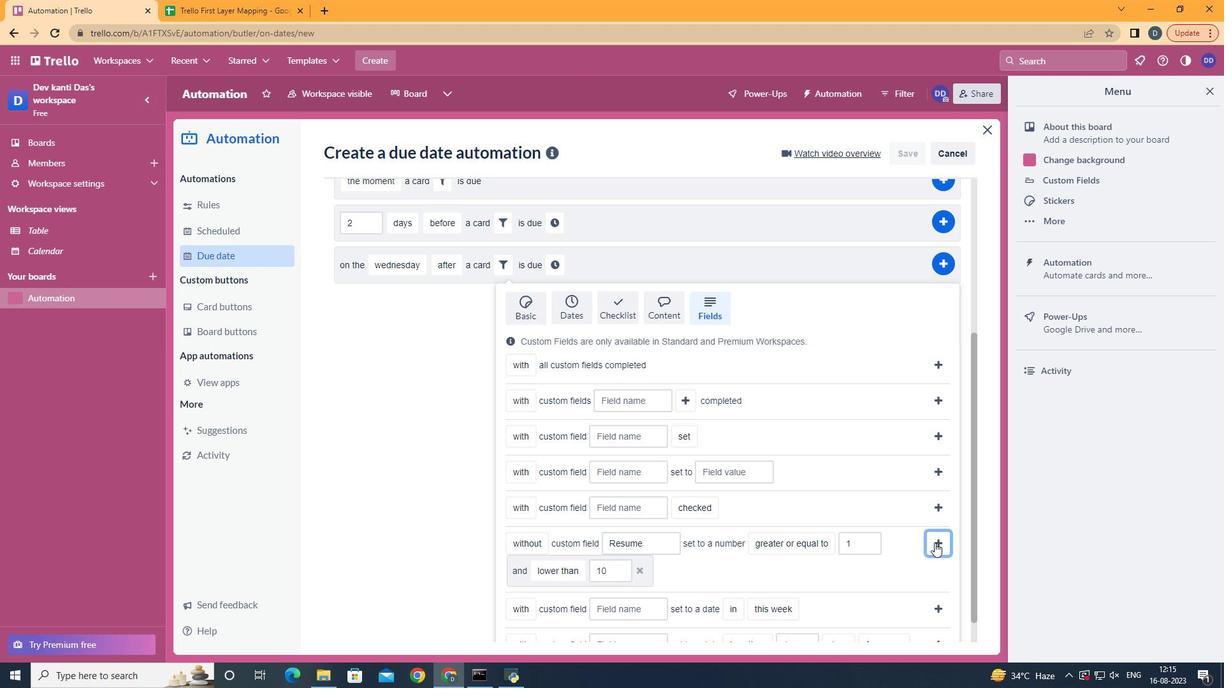 
Action: Mouse pressed left at (935, 544)
Screenshot: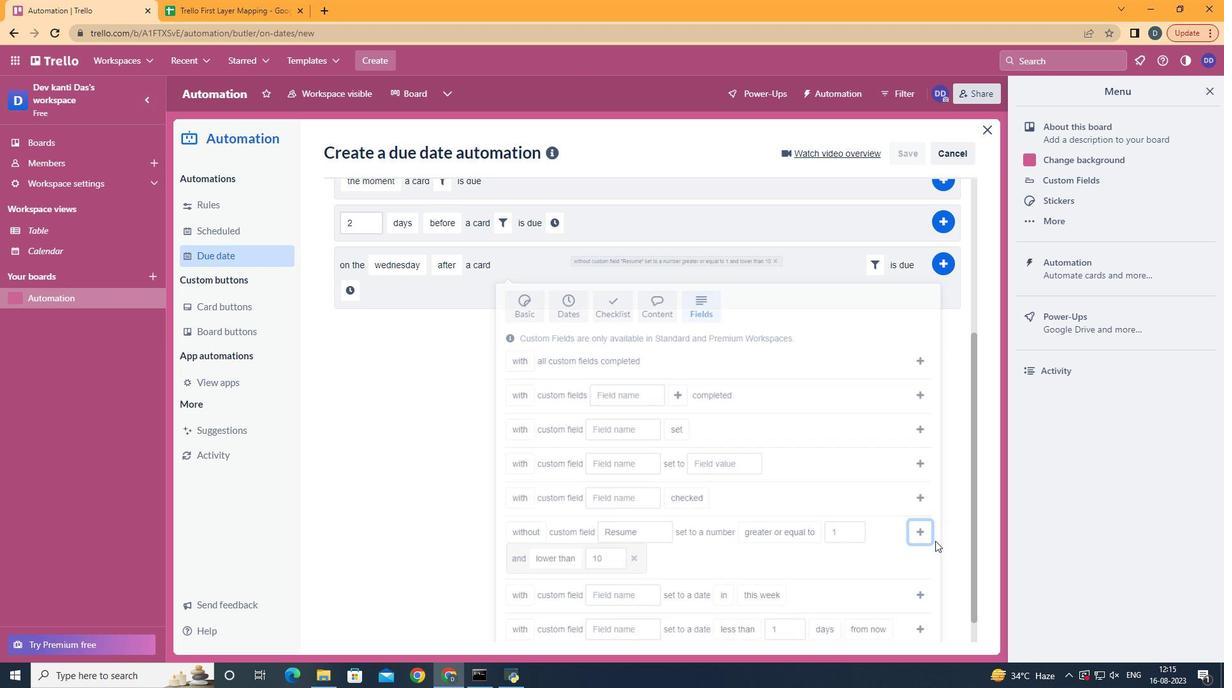 
Action: Mouse moved to (350, 545)
Screenshot: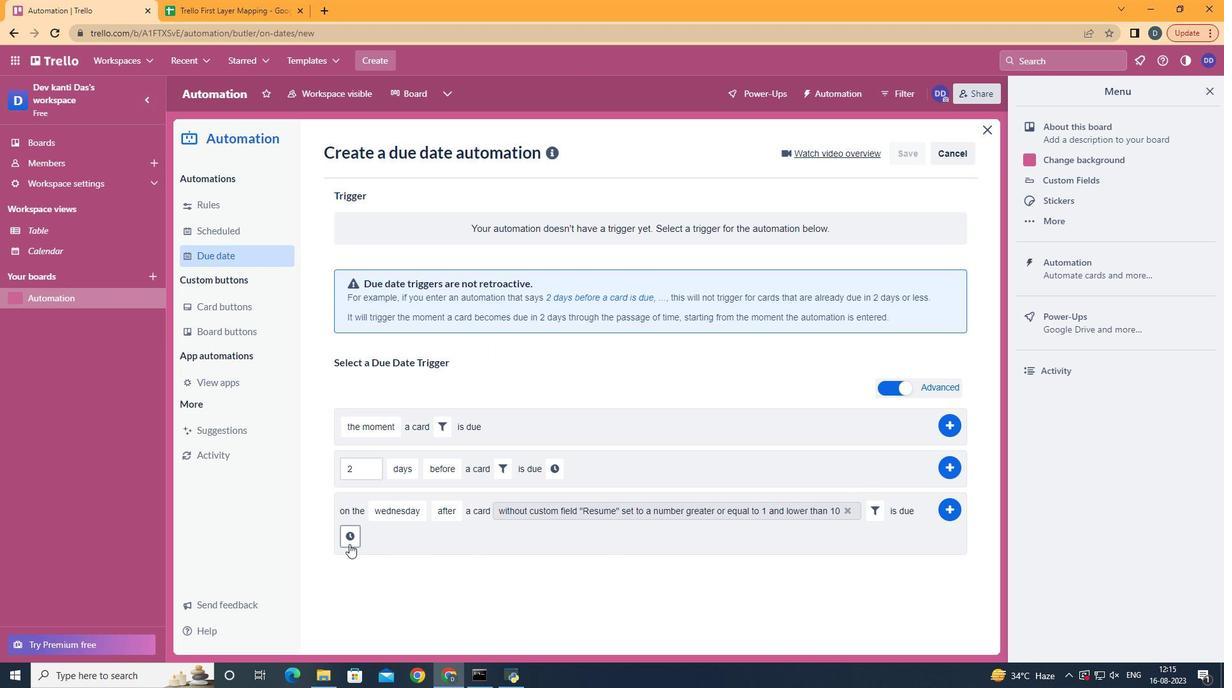 
Action: Mouse pressed left at (350, 545)
Screenshot: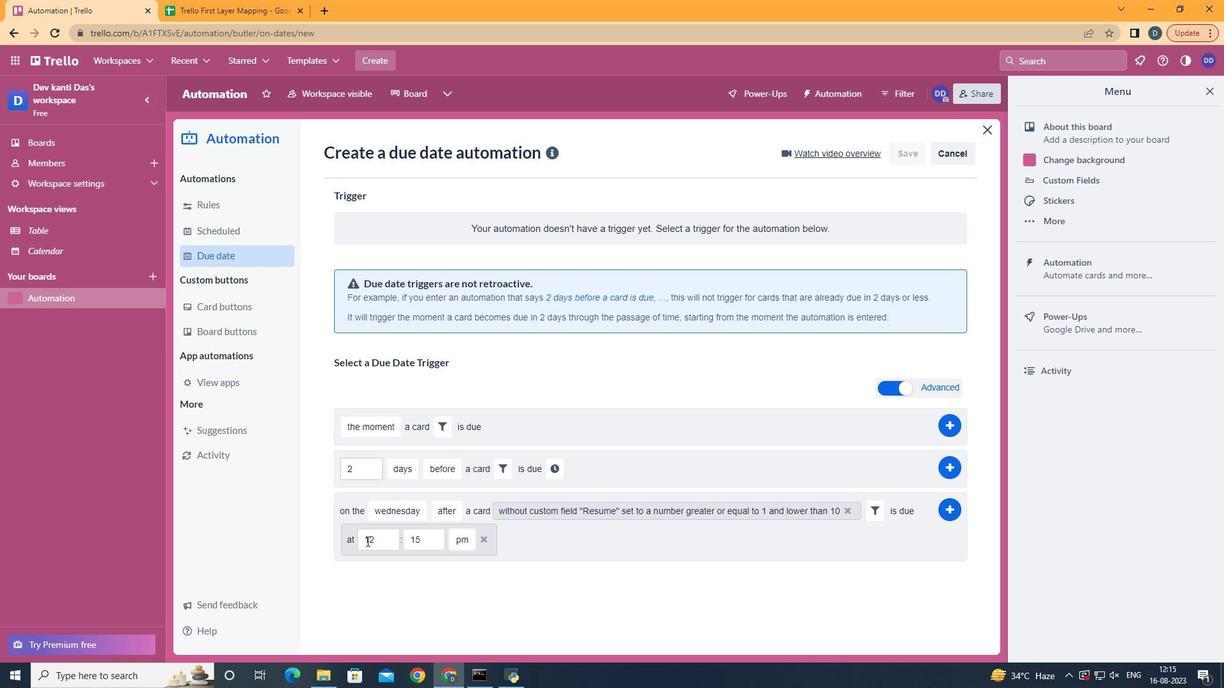 
Action: Mouse moved to (389, 540)
Screenshot: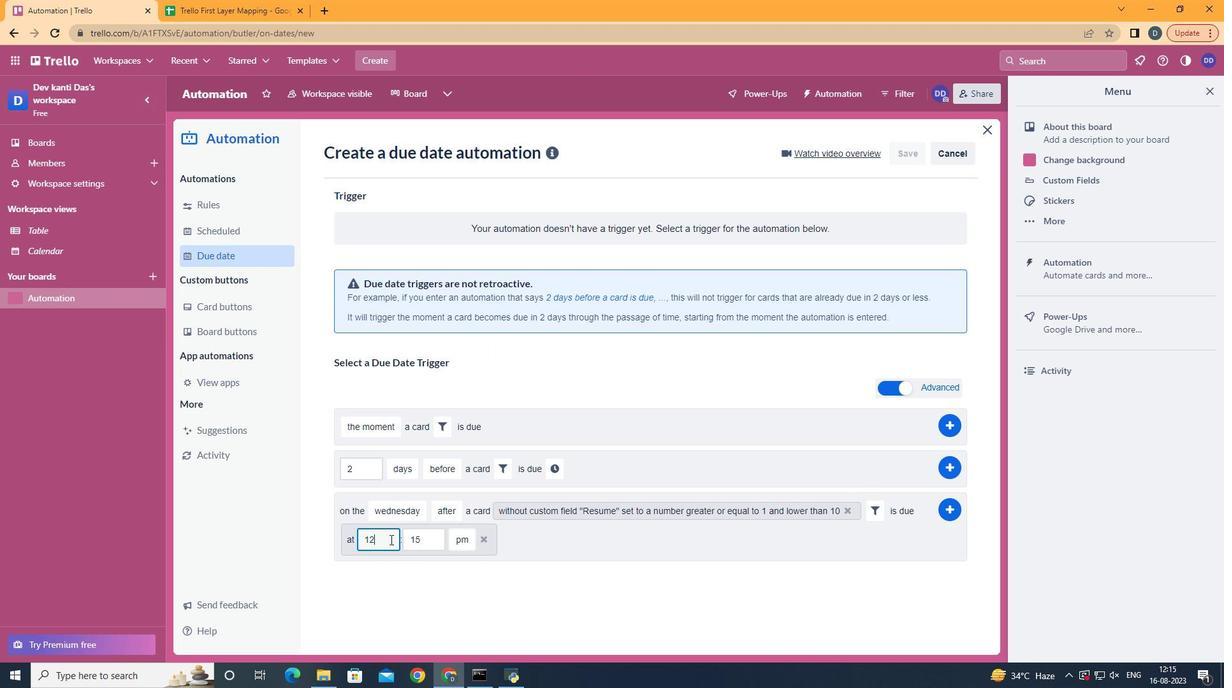 
Action: Mouse pressed left at (389, 540)
Screenshot: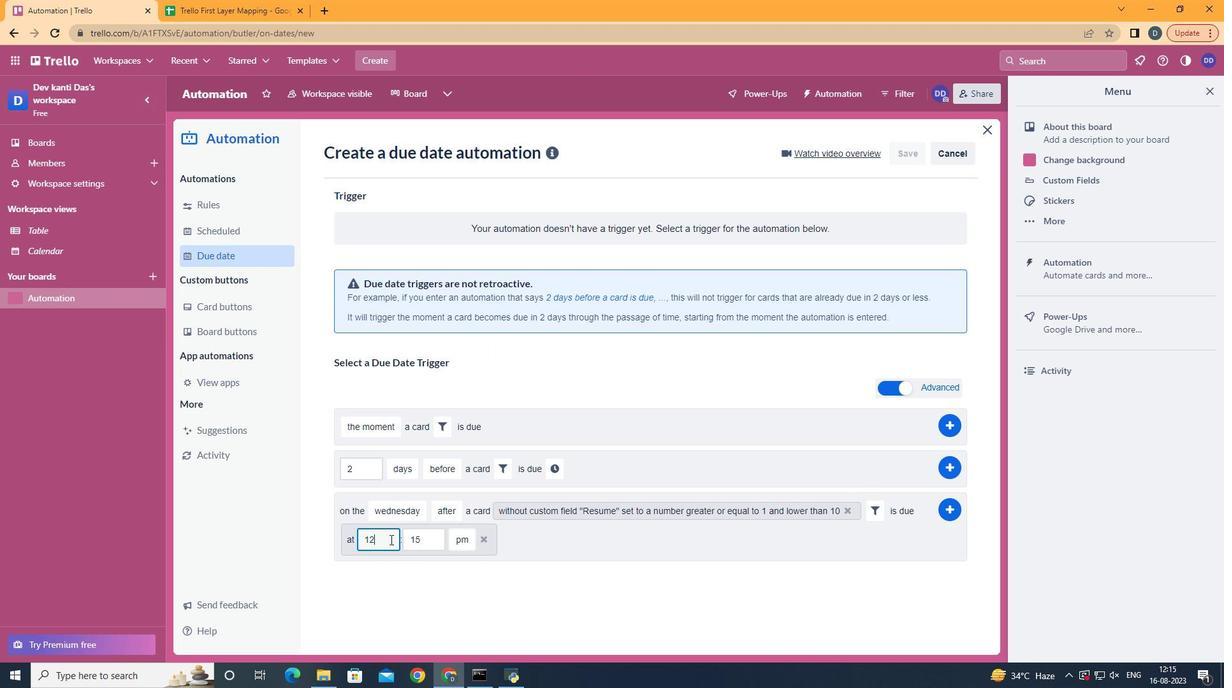 
Action: Mouse moved to (391, 540)
Screenshot: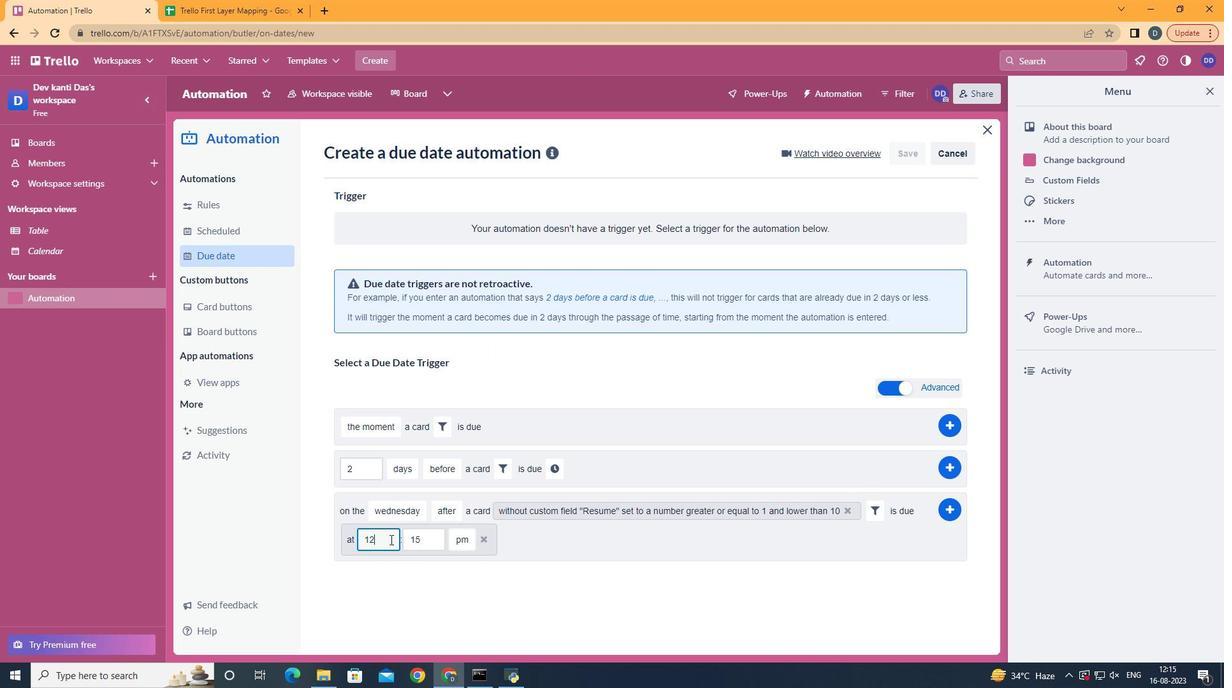 
Action: Key pressed <Key.backspace>1
Screenshot: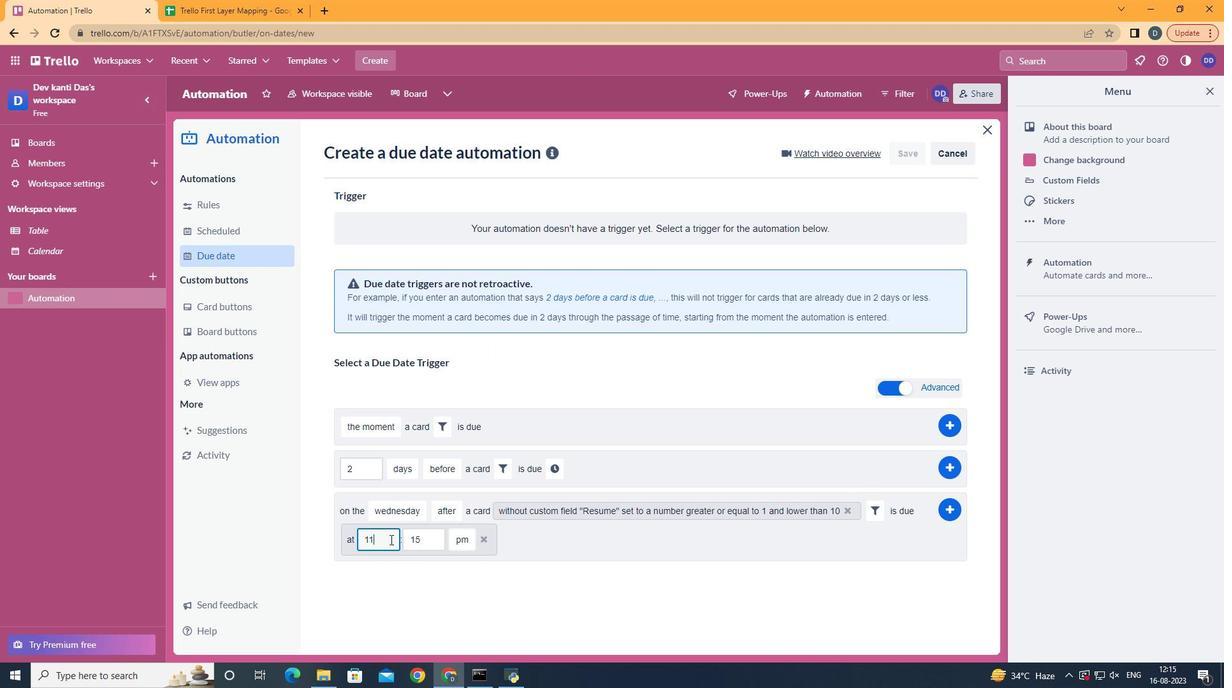 
Action: Mouse moved to (431, 542)
Screenshot: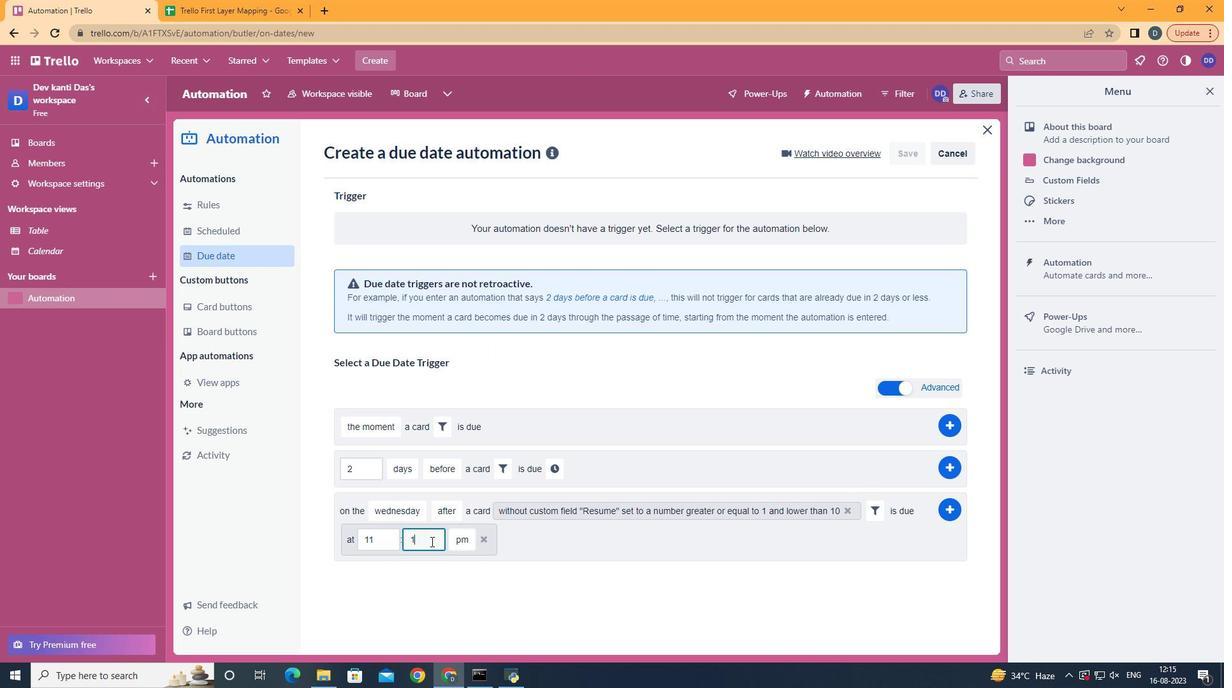 
Action: Mouse pressed left at (431, 542)
Screenshot: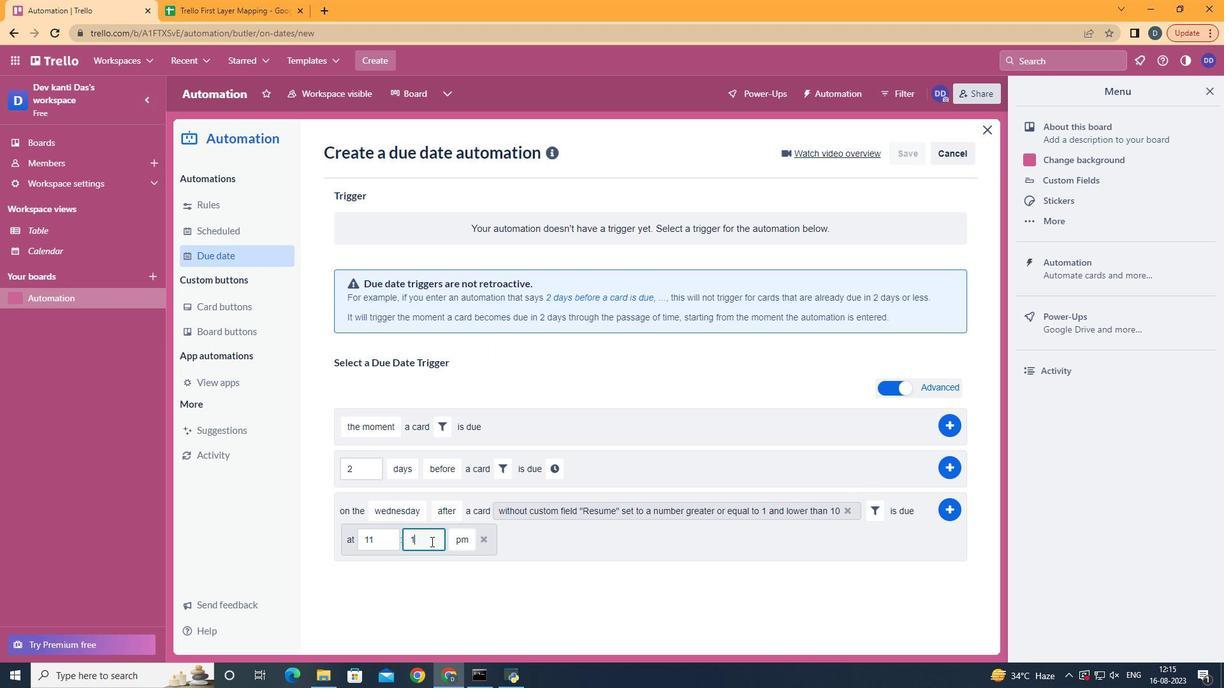 
Action: Mouse moved to (431, 542)
Screenshot: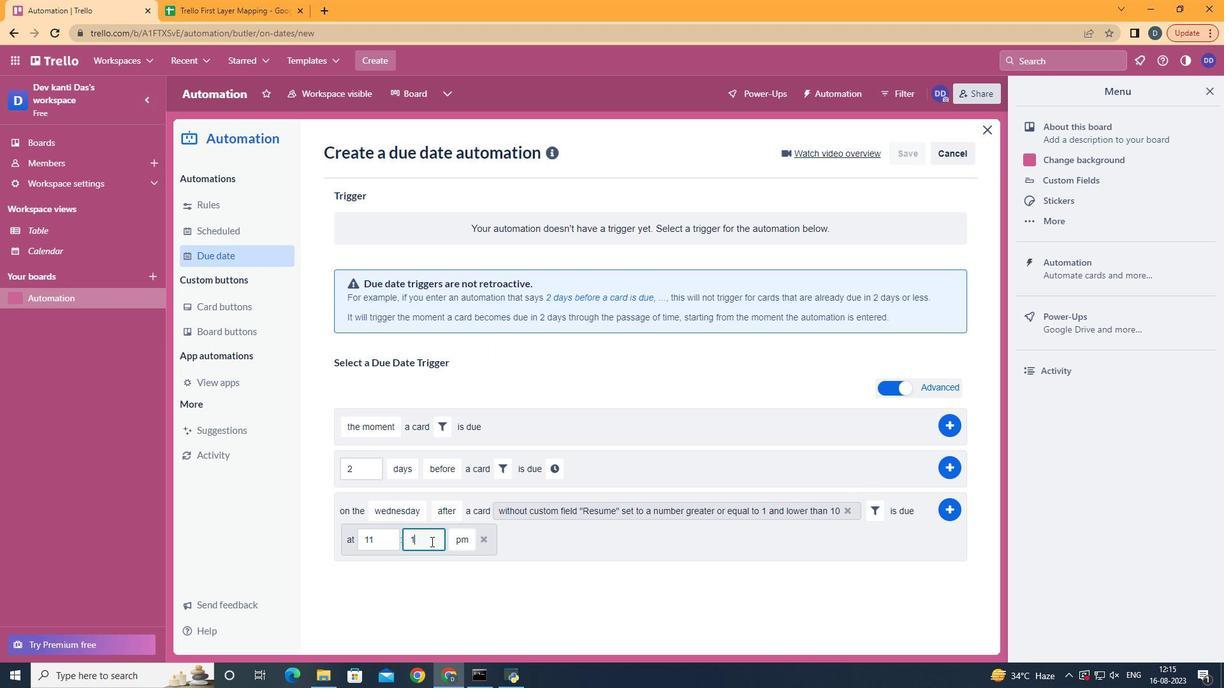 
Action: Key pressed <Key.backspace>
Screenshot: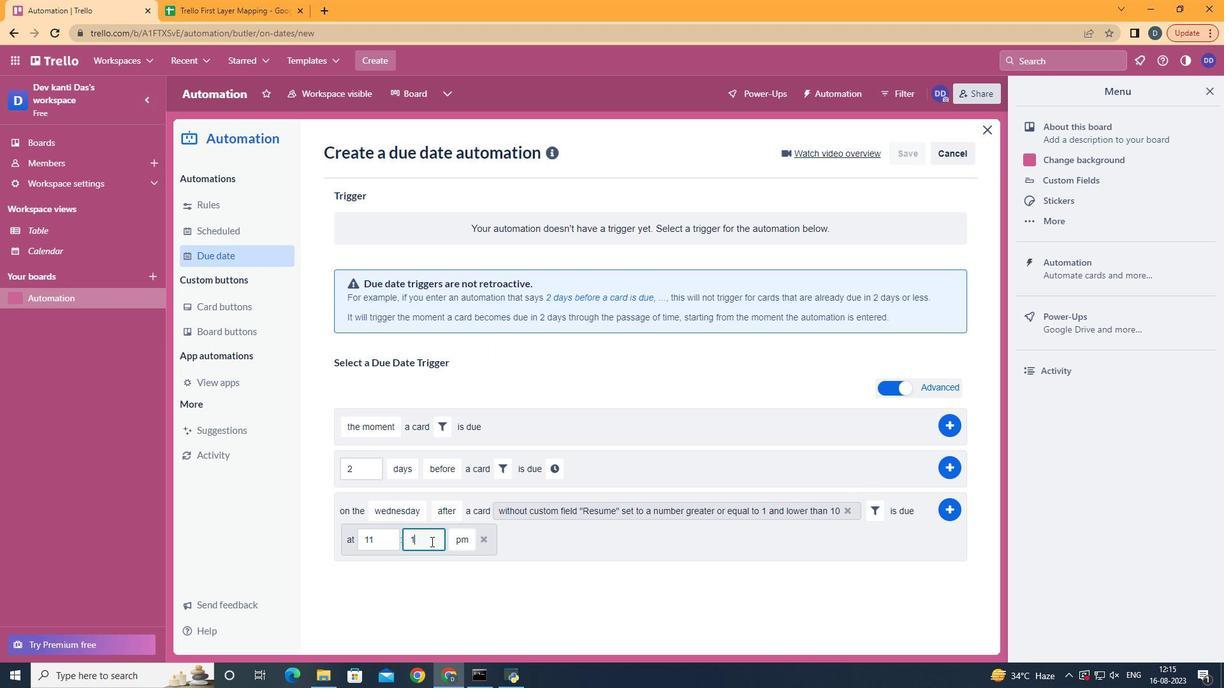 
Action: Mouse moved to (431, 542)
Screenshot: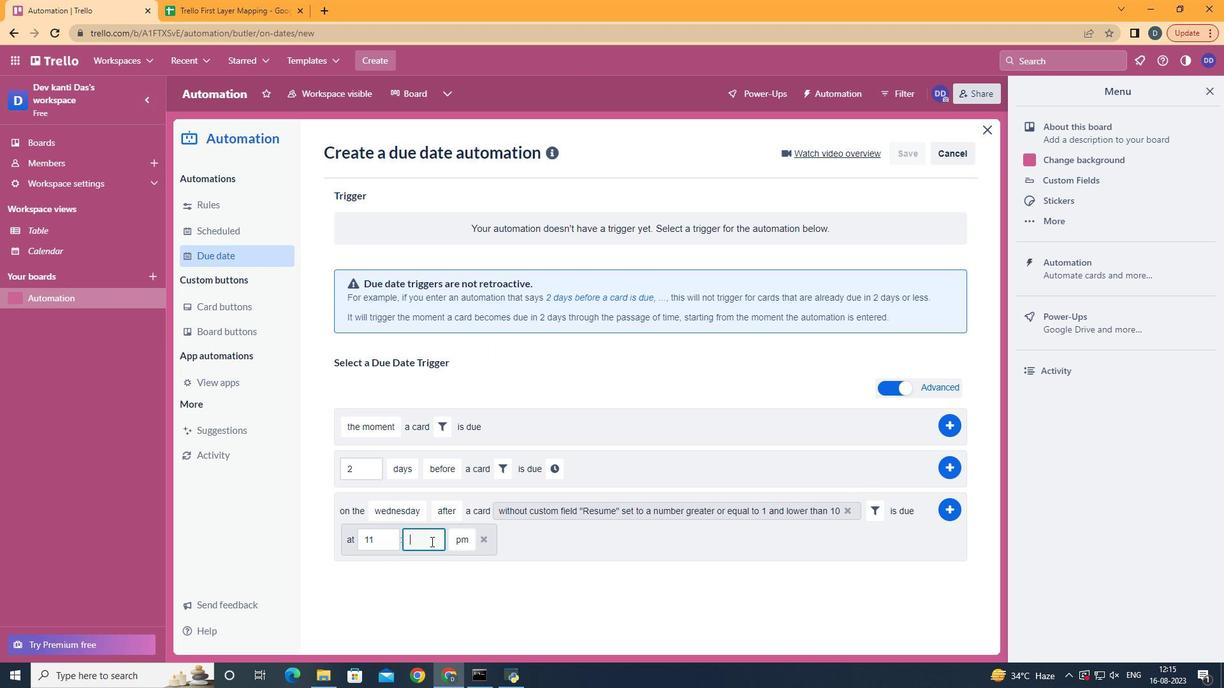 
Action: Key pressed <Key.backspace>00
Screenshot: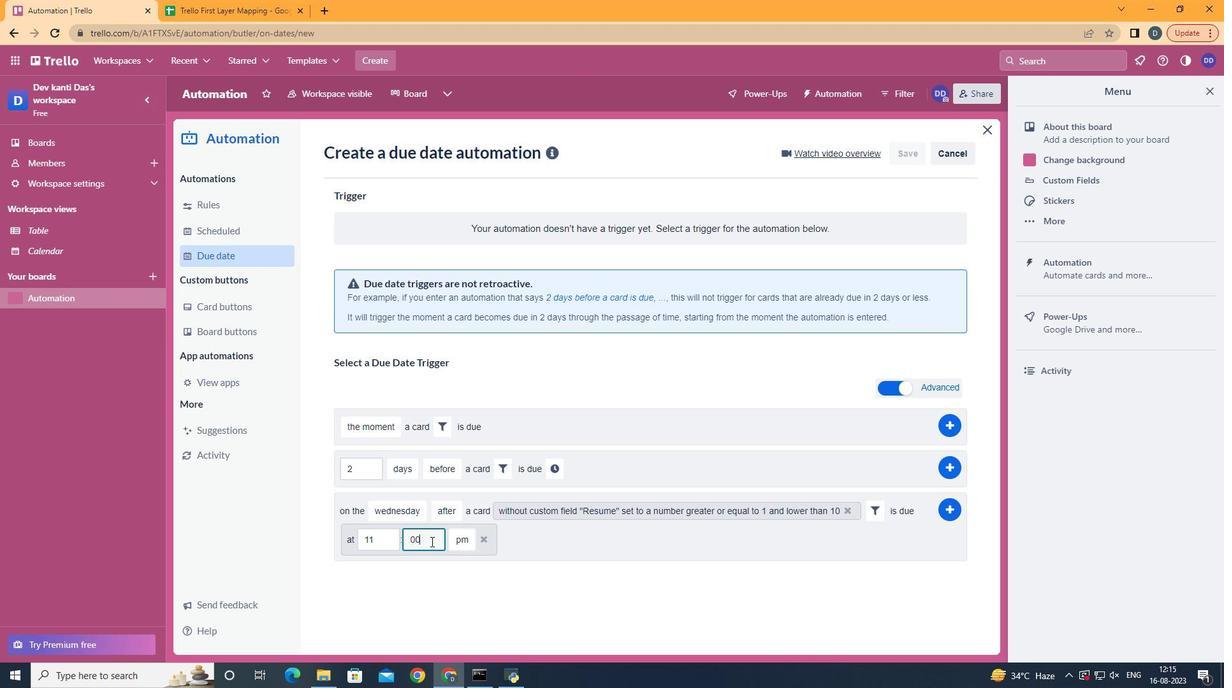 
Action: Mouse moved to (463, 566)
Screenshot: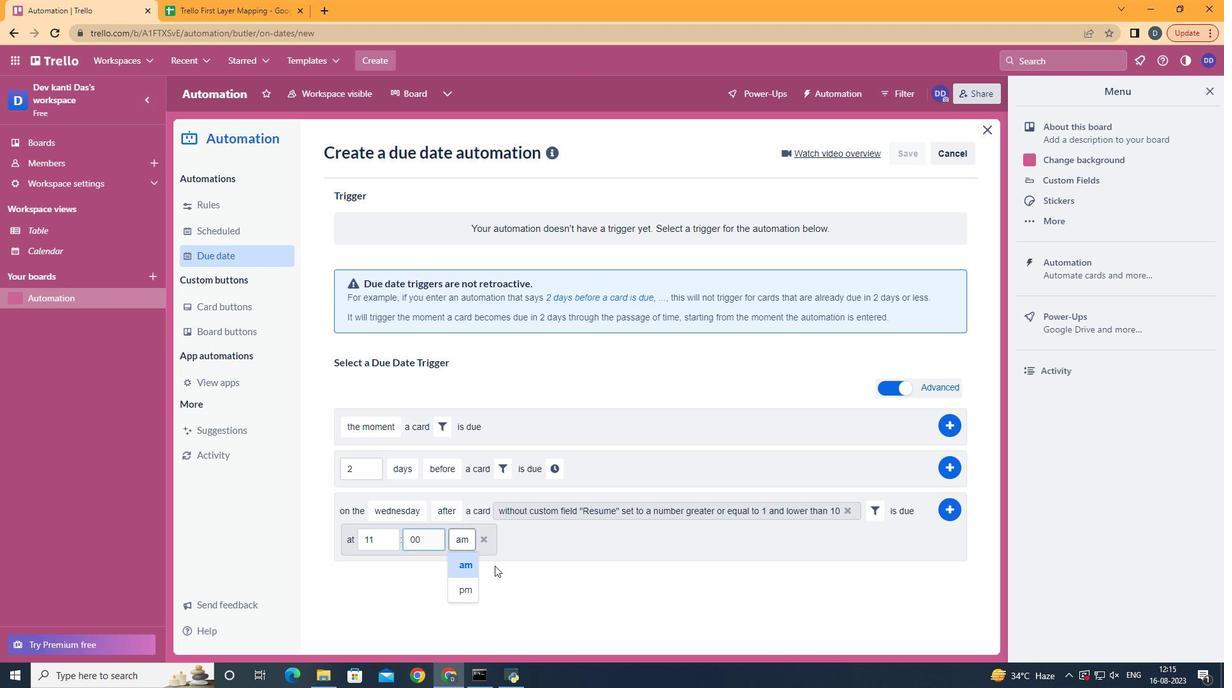 
Action: Mouse pressed left at (463, 566)
Screenshot: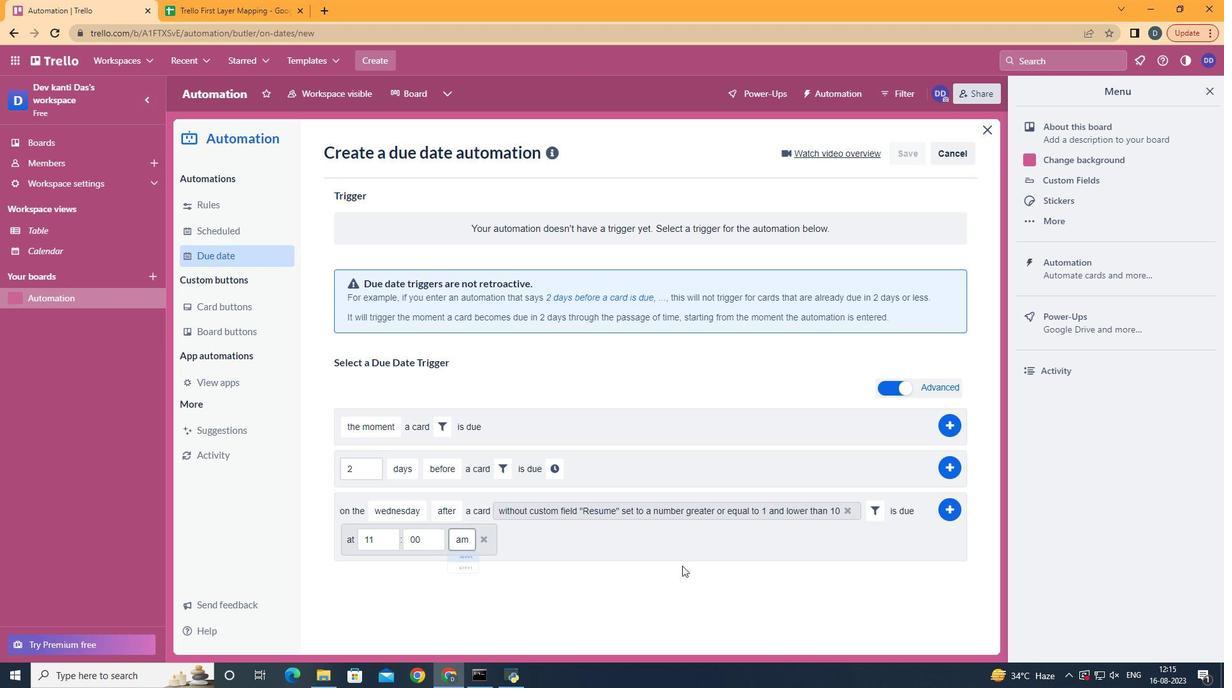 
Action: Mouse moved to (947, 510)
Screenshot: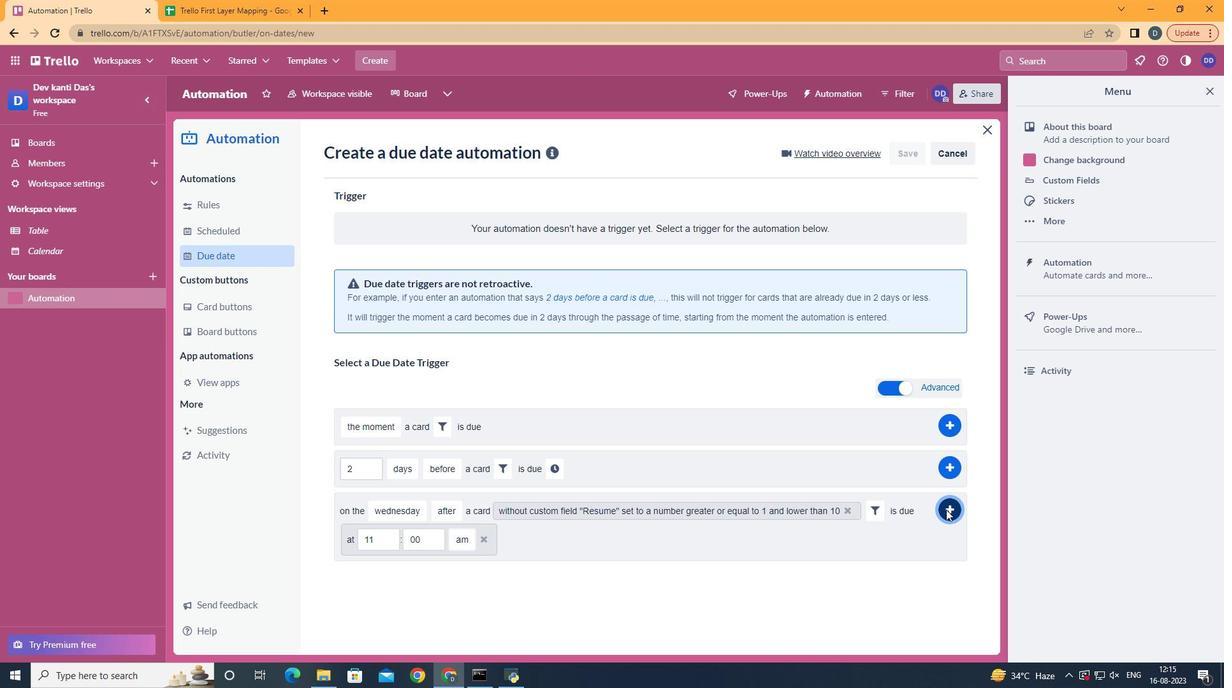 
Action: Mouse pressed left at (947, 510)
Screenshot: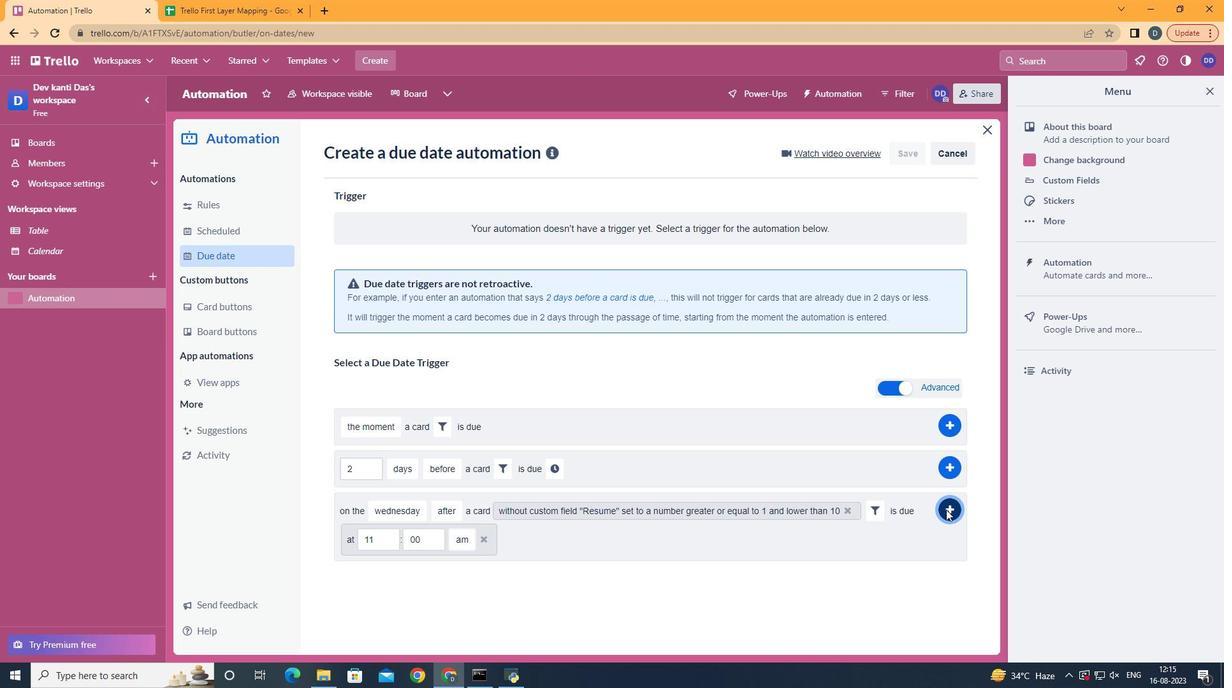 
